 Task: In the  document conversion Apply all border to the tabe with  'with box; Style line and width 1/4 pt 'Select Header and apply  'Italics' Select the text and align it to the  Center
Action: Mouse moved to (138, 155)
Screenshot: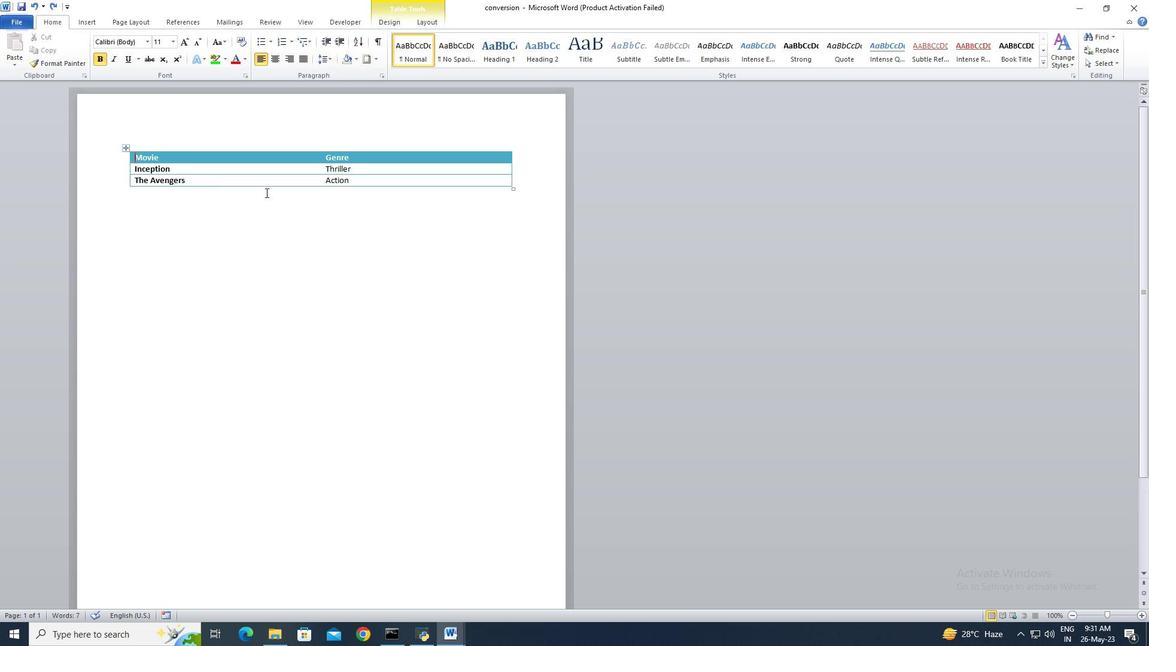 
Action: Mouse pressed left at (138, 155)
Screenshot: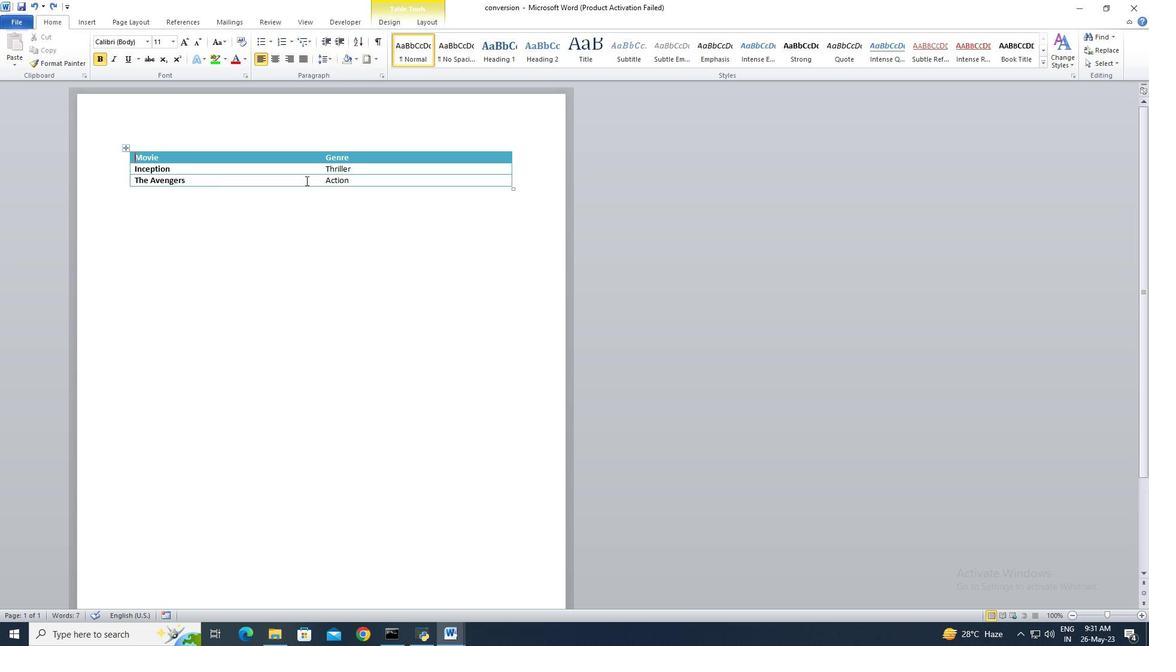 
Action: Mouse moved to (182, 149)
Screenshot: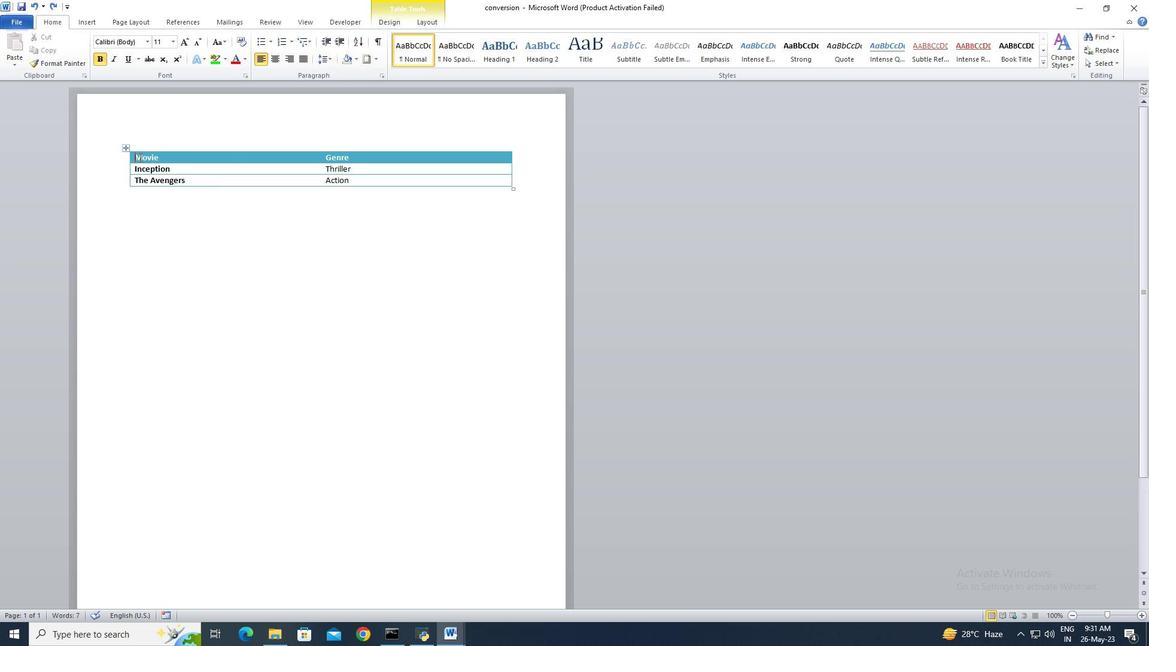 
Action: Key pressed ctrl+A
Screenshot: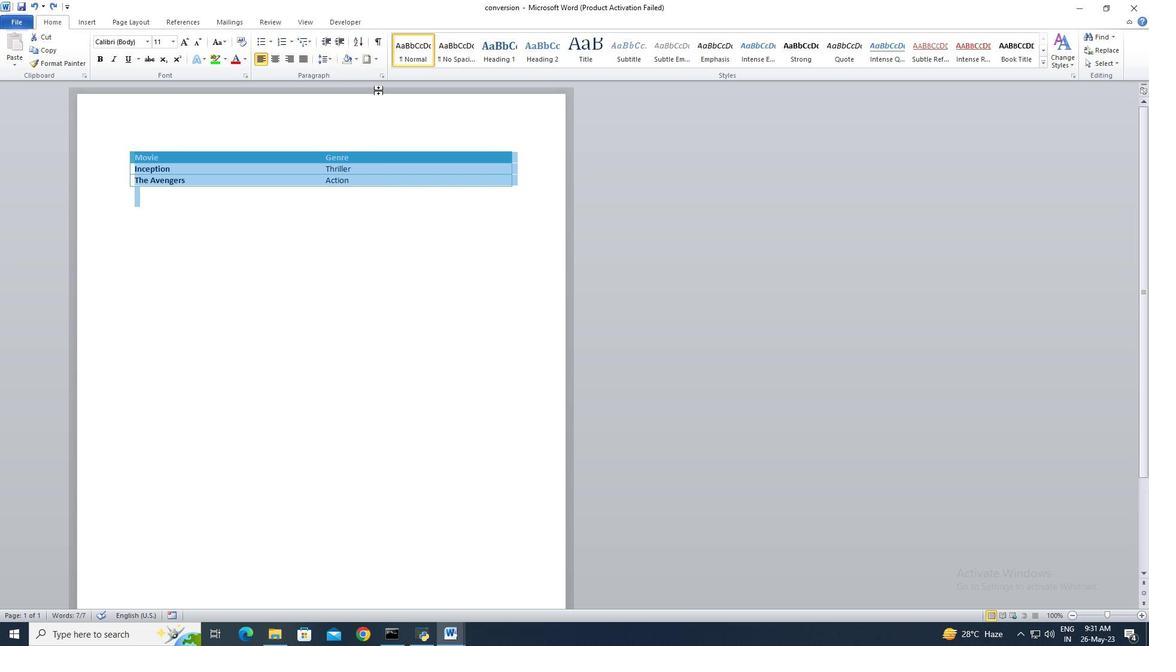 
Action: Mouse moved to (375, 62)
Screenshot: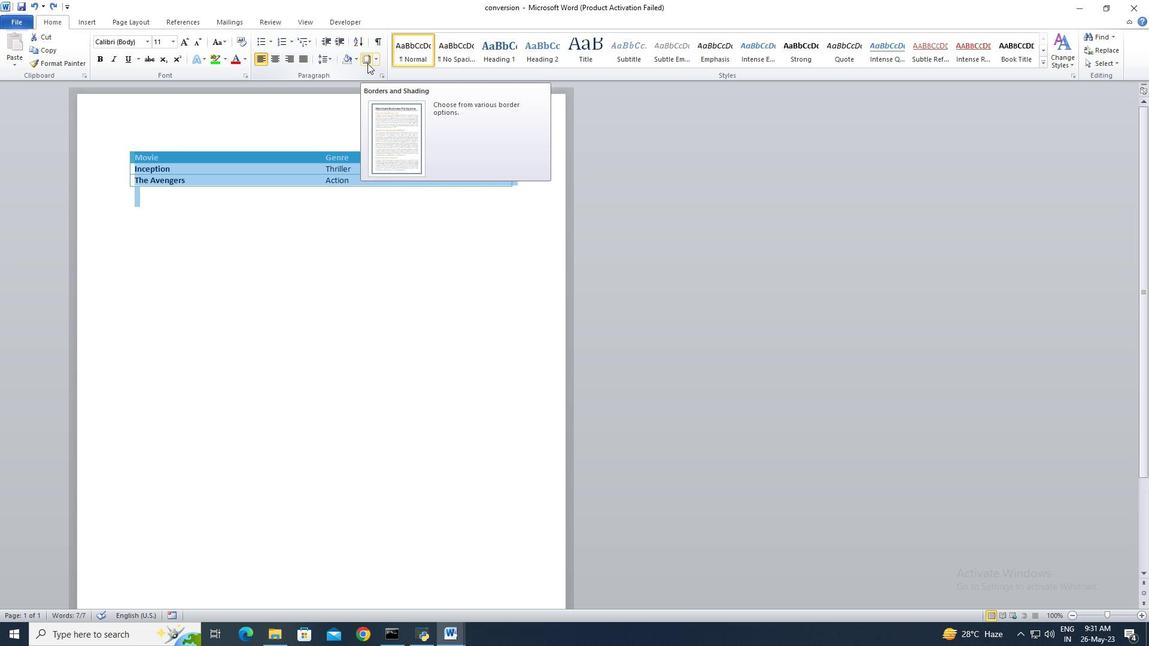
Action: Mouse pressed left at (375, 62)
Screenshot: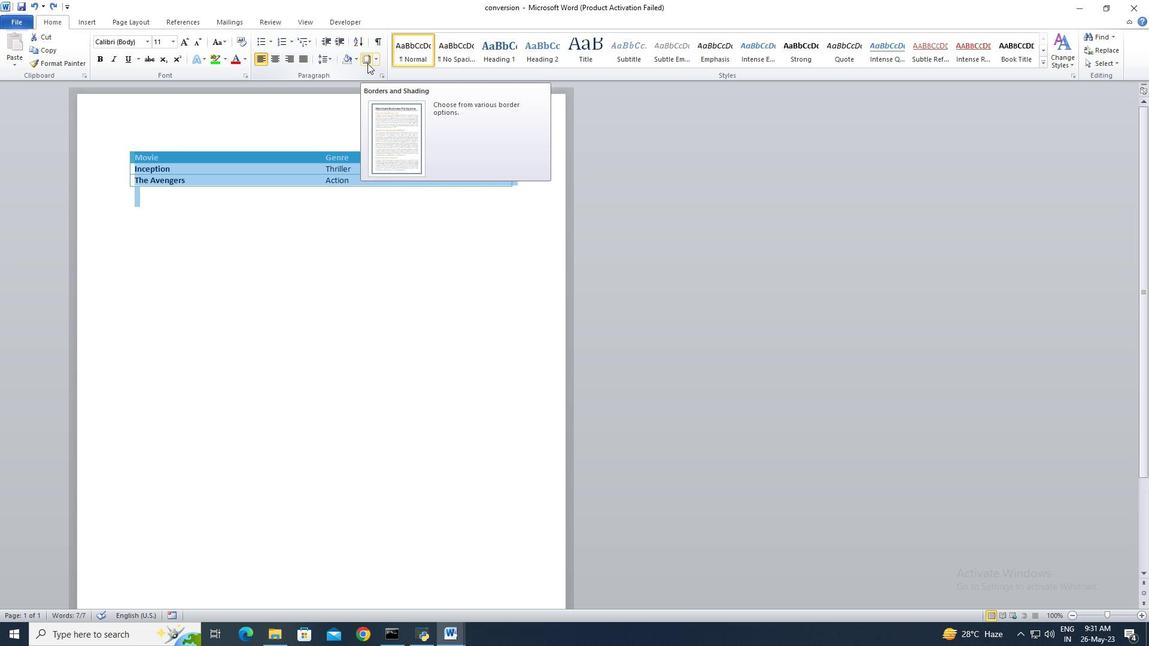 
Action: Mouse moved to (379, 147)
Screenshot: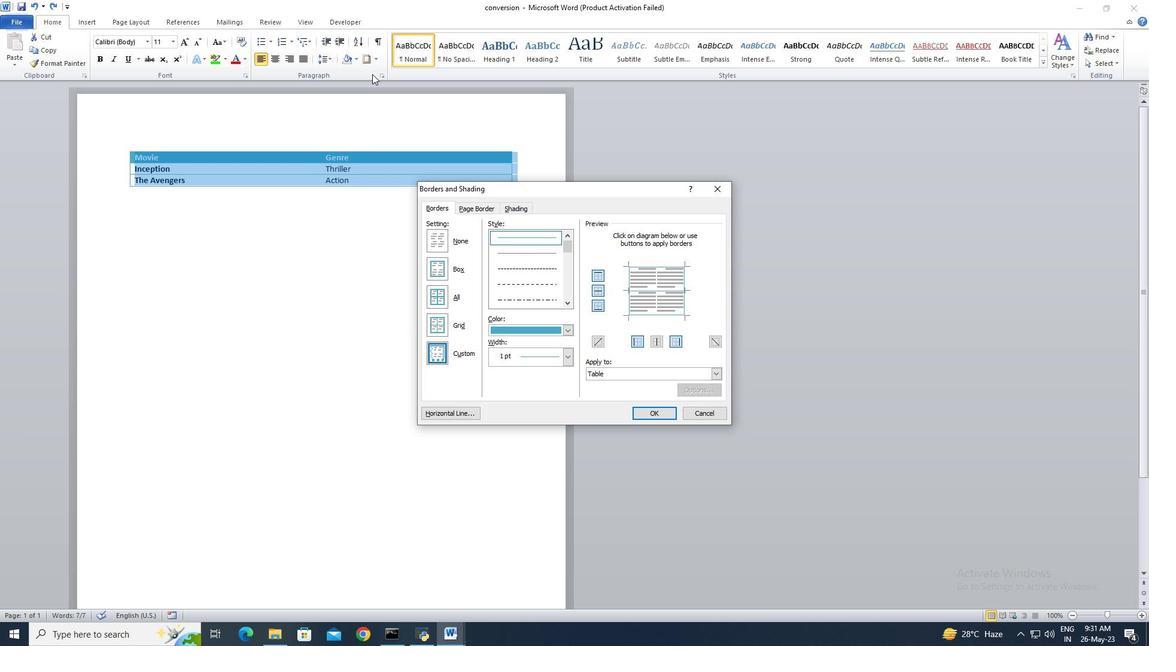 
Action: Mouse pressed left at (379, 147)
Screenshot: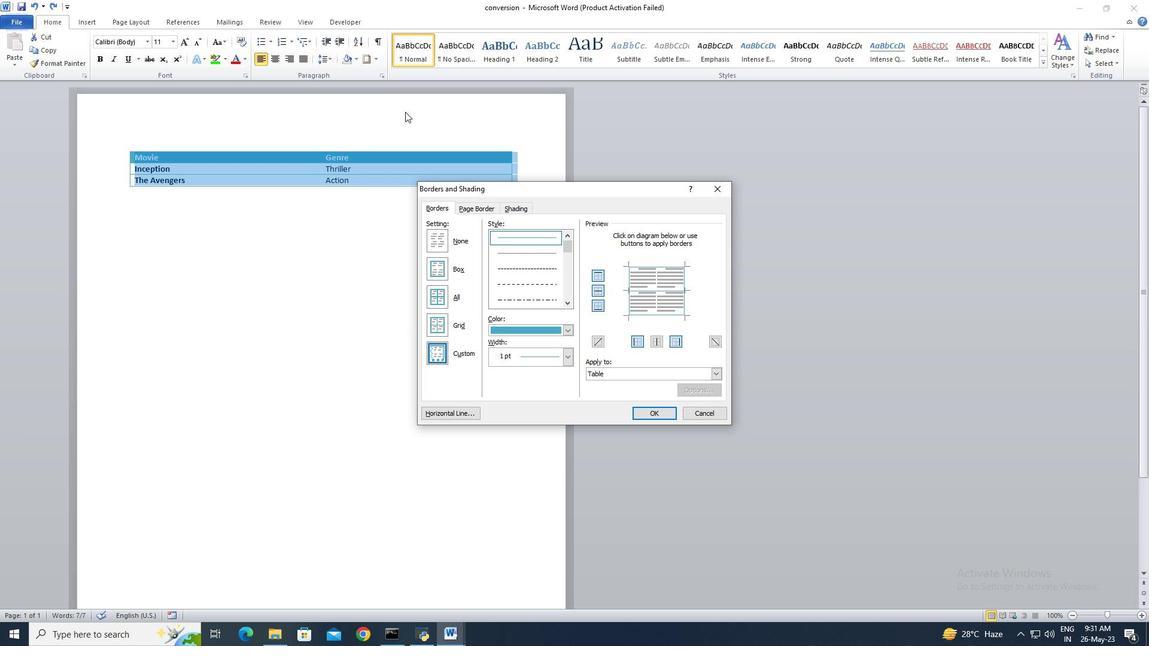 
Action: Mouse moved to (376, 63)
Screenshot: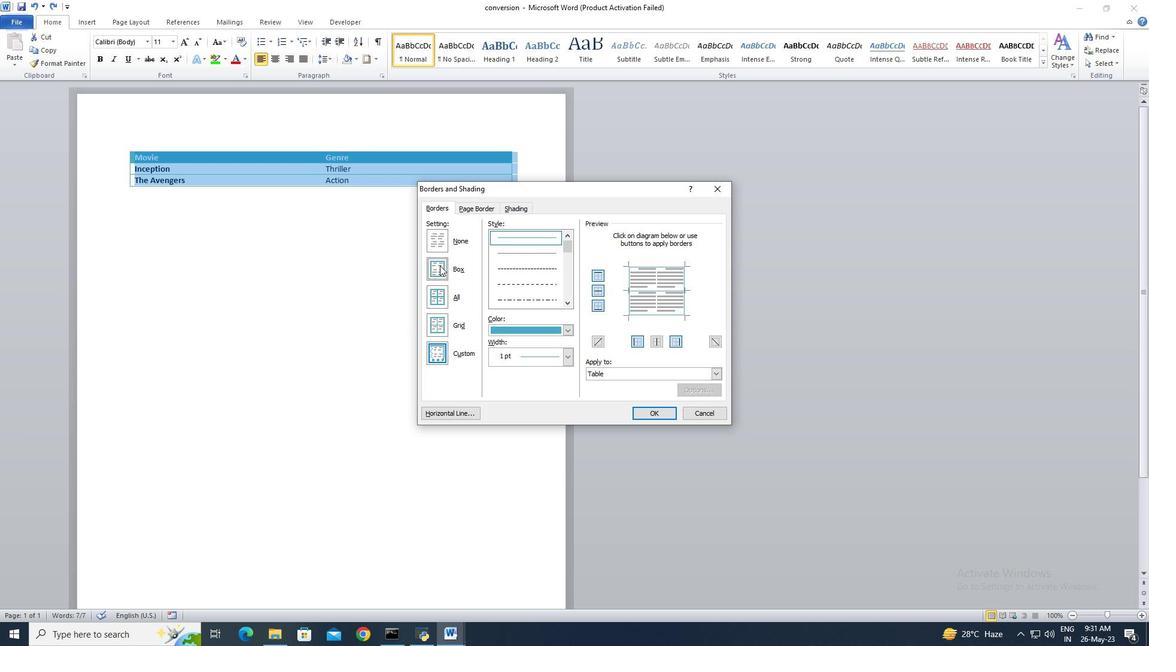 
Action: Mouse pressed left at (376, 63)
Screenshot: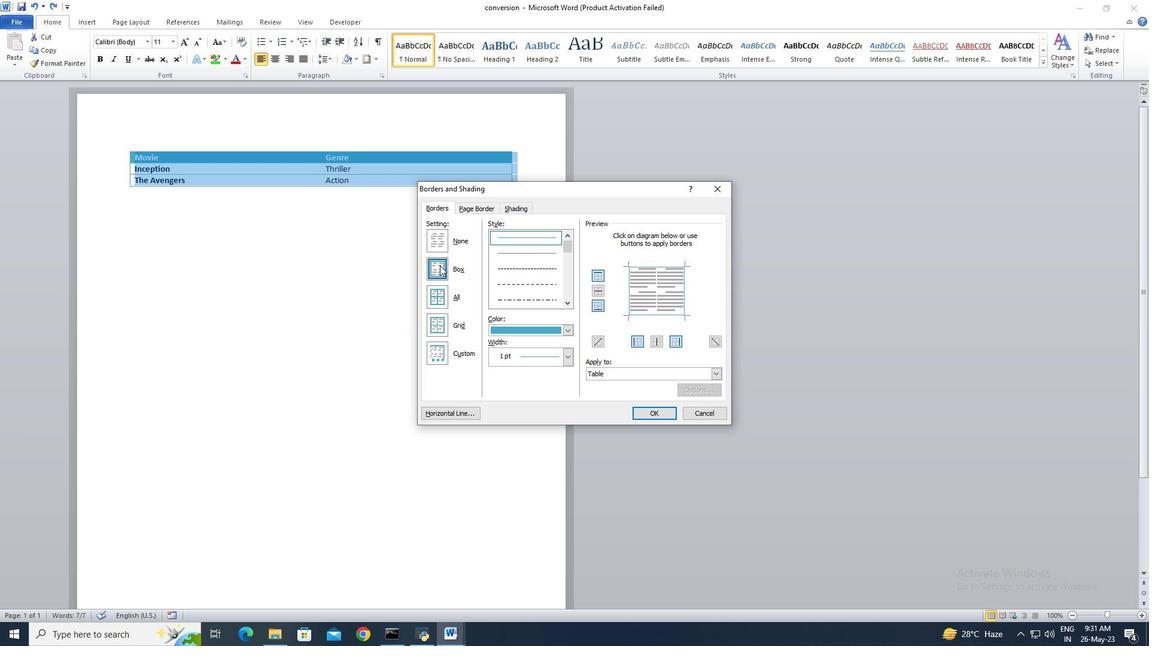
Action: Mouse moved to (386, 279)
Screenshot: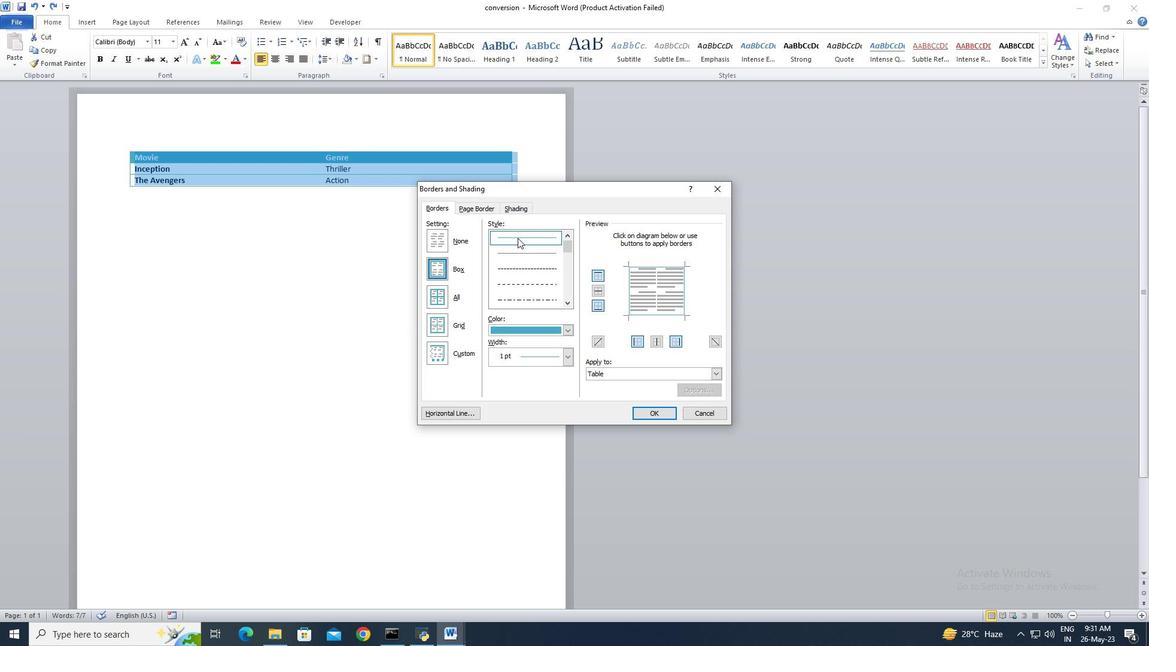 
Action: Mouse pressed left at (386, 279)
Screenshot: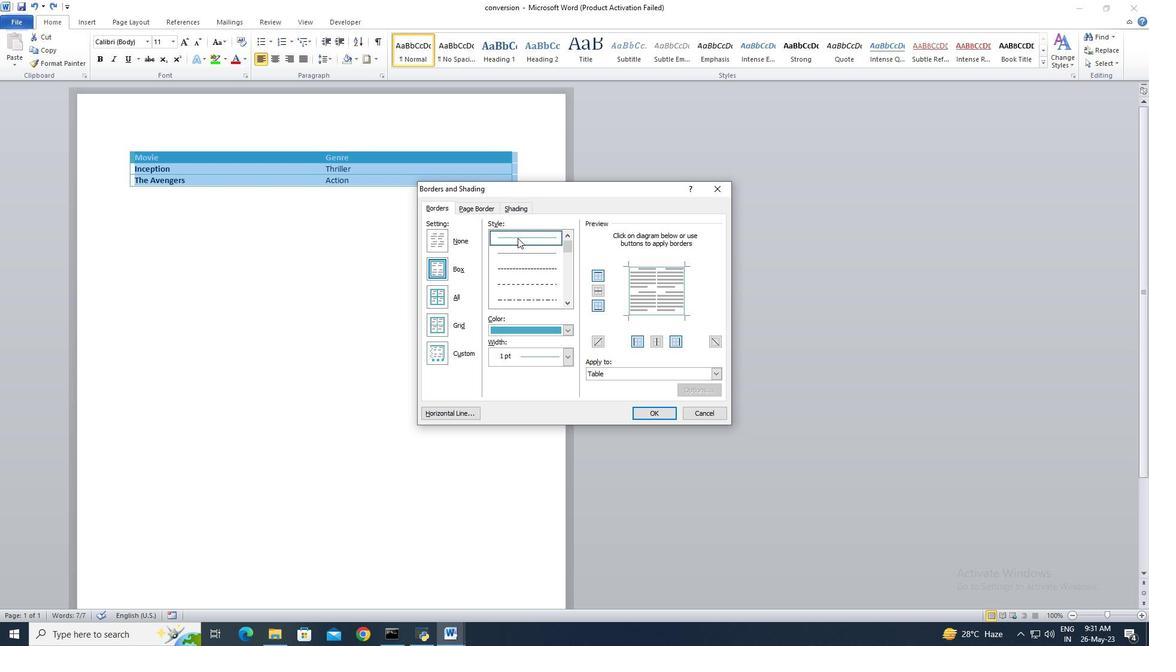 
Action: Mouse moved to (718, 189)
Screenshot: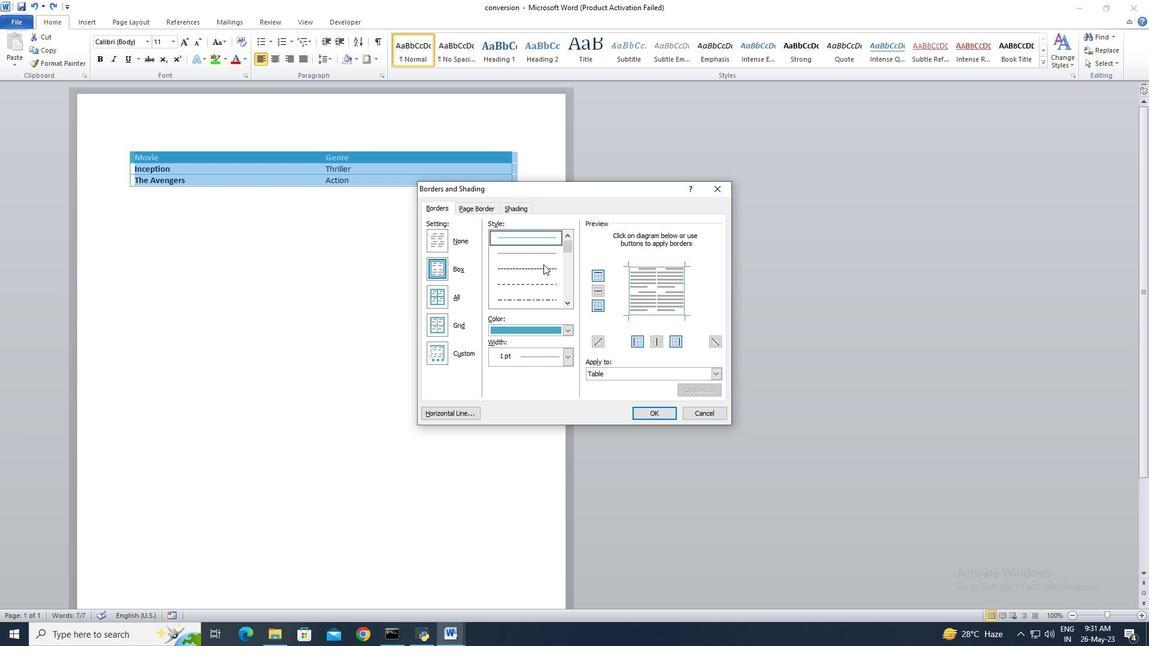 
Action: Mouse pressed left at (718, 189)
Screenshot: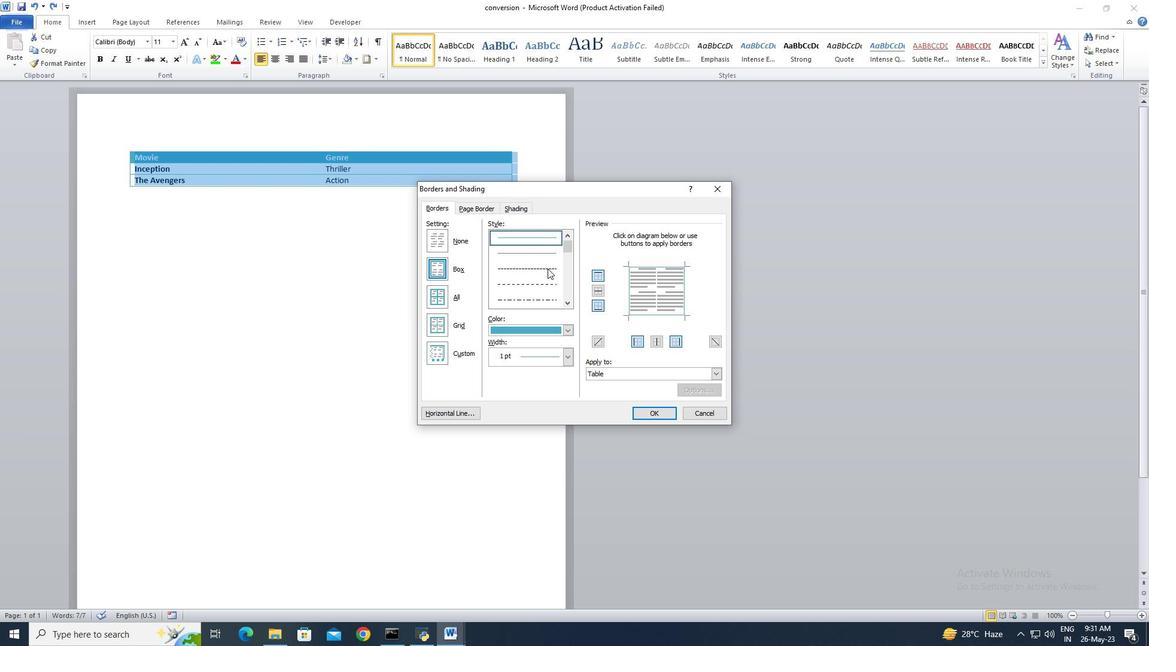 
Action: Mouse moved to (395, 194)
Screenshot: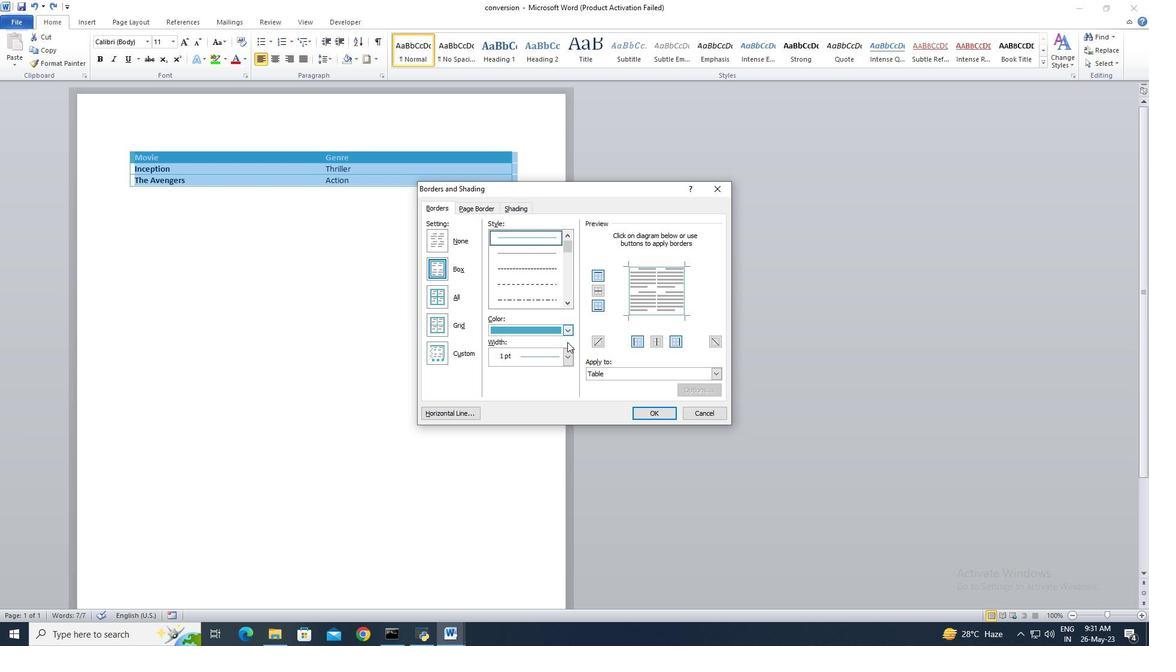 
Action: Key pressed ctrl+Z
Screenshot: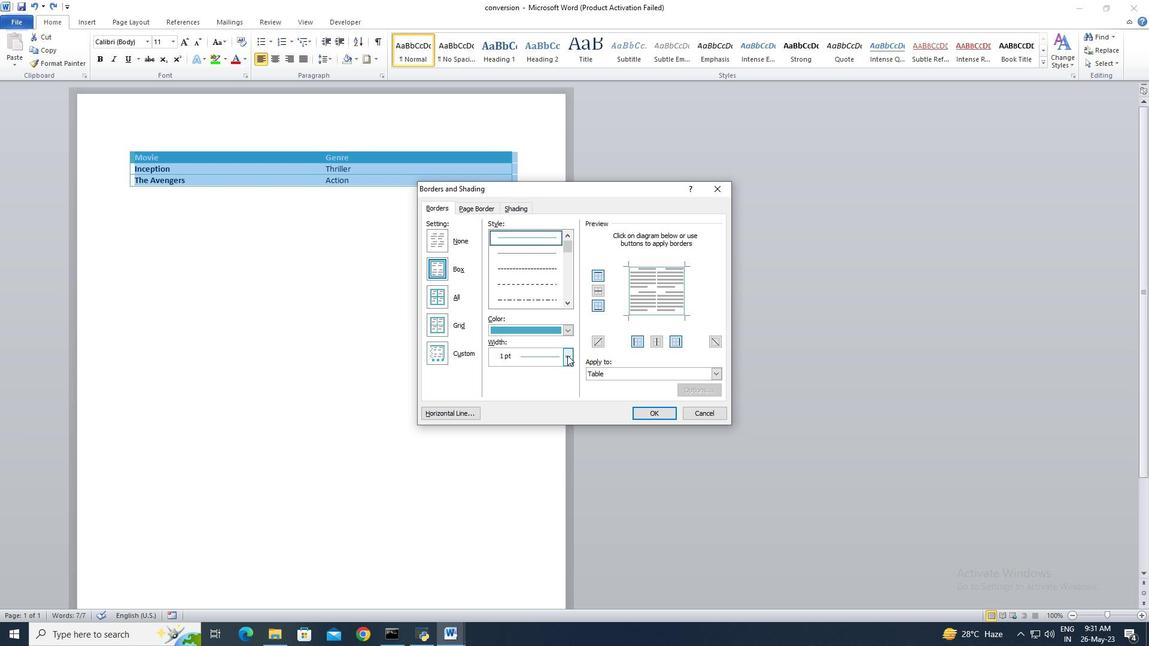 
Action: Mouse moved to (138, 156)
Screenshot: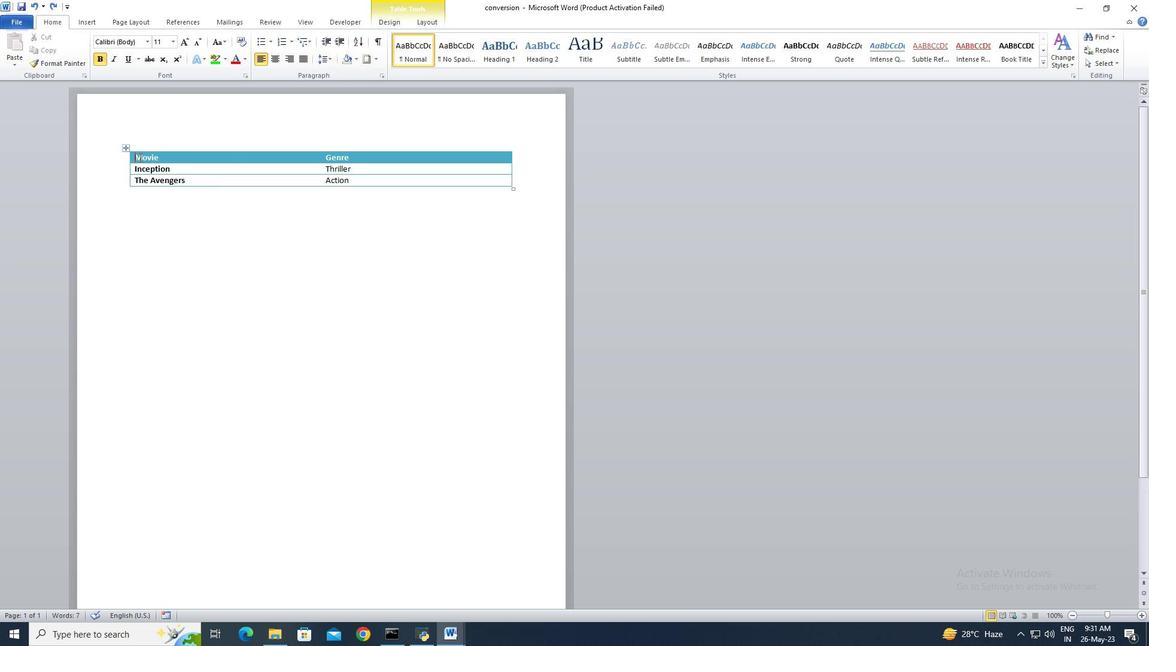 
Action: Mouse pressed left at (138, 156)
Screenshot: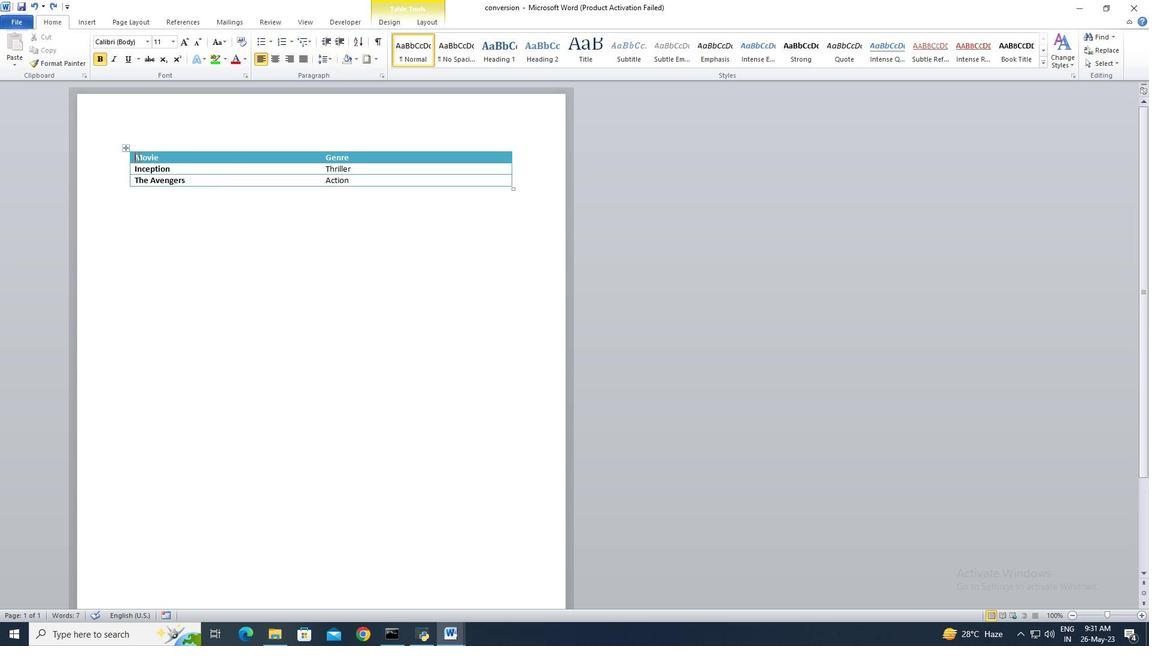 
Action: Mouse moved to (386, 188)
Screenshot: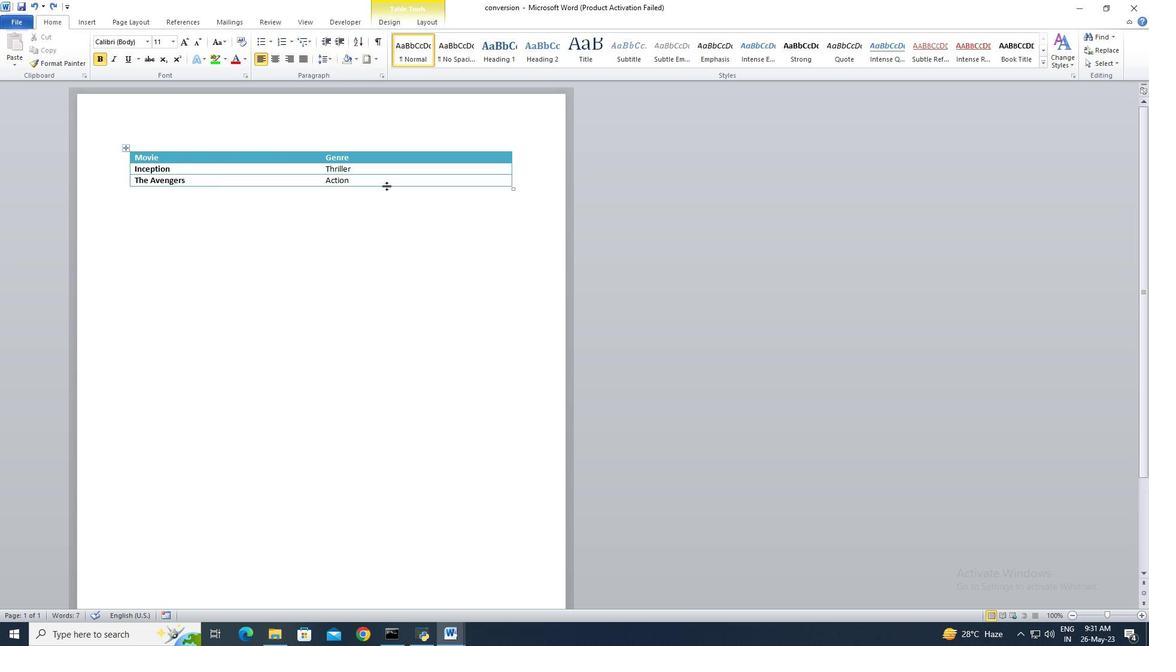 
Action: Key pressed ctrl+A
Screenshot: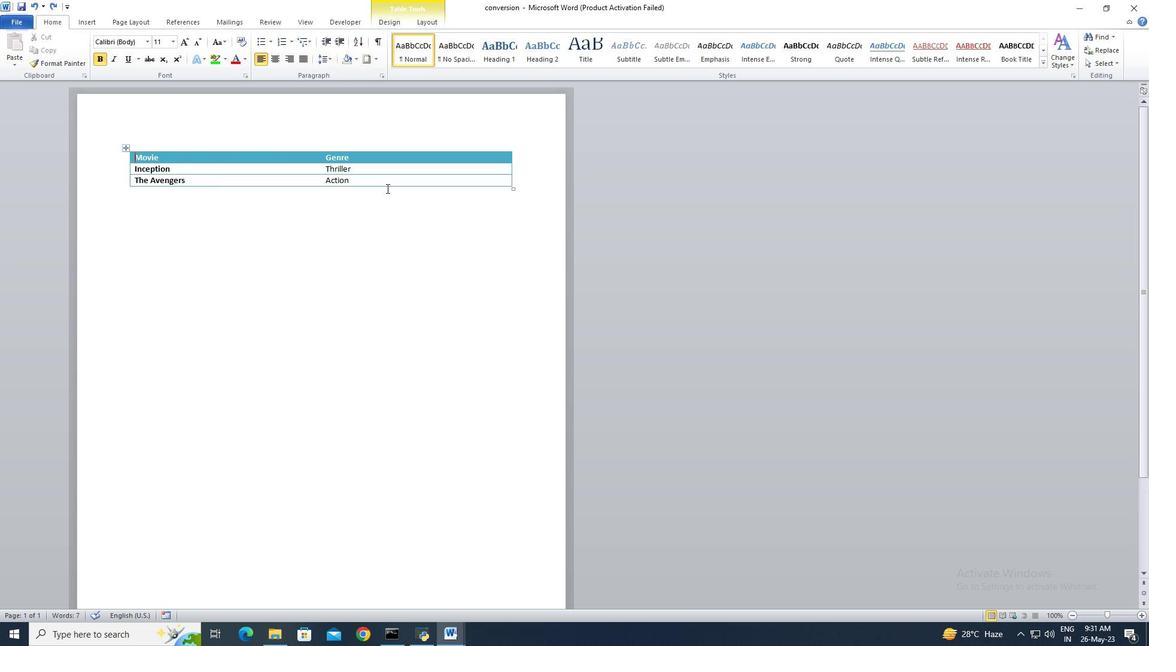 
Action: Mouse moved to (367, 63)
Screenshot: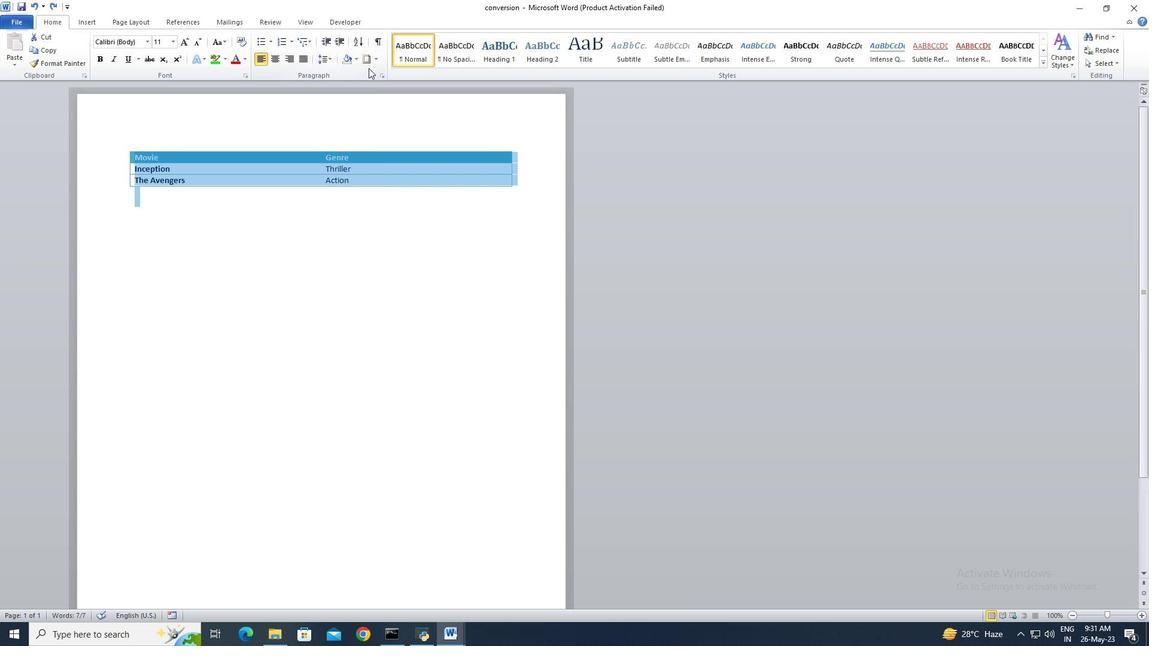 
Action: Mouse pressed left at (367, 63)
Screenshot: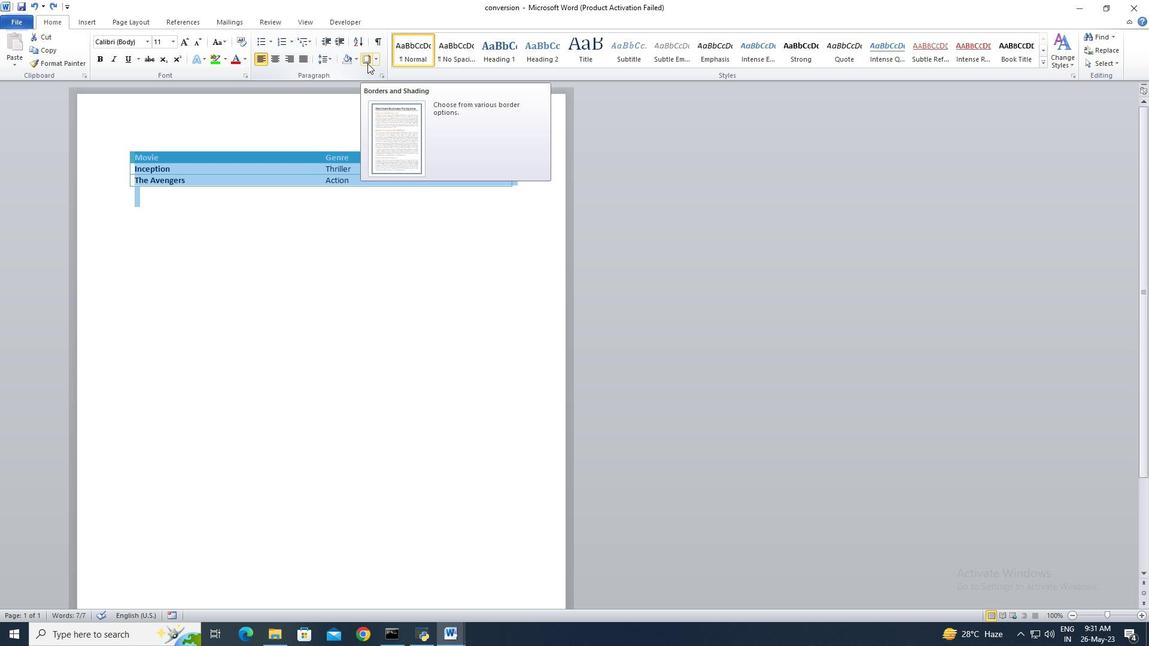 
Action: Mouse moved to (439, 265)
Screenshot: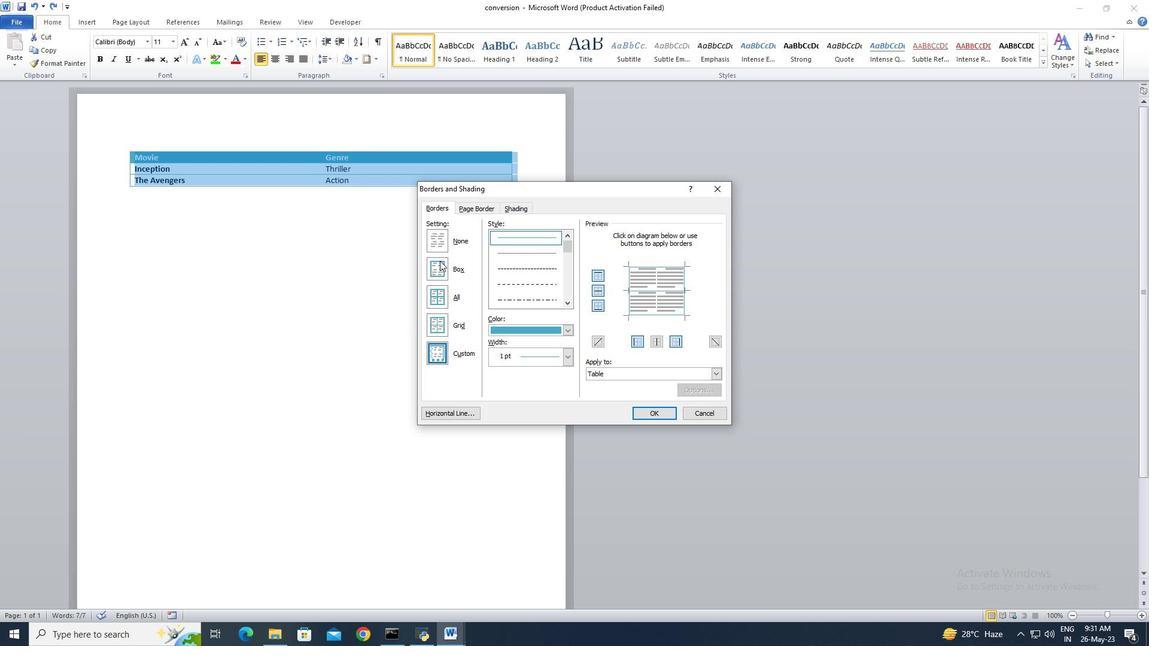 
Action: Mouse pressed left at (439, 265)
Screenshot: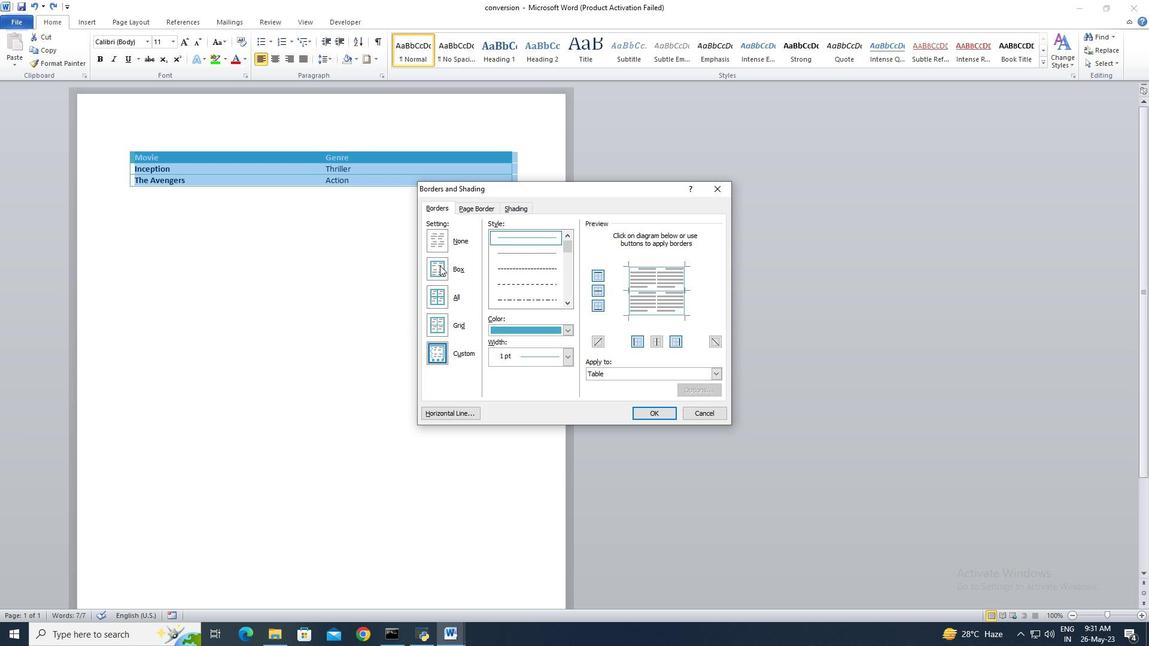
Action: Mouse moved to (517, 238)
Screenshot: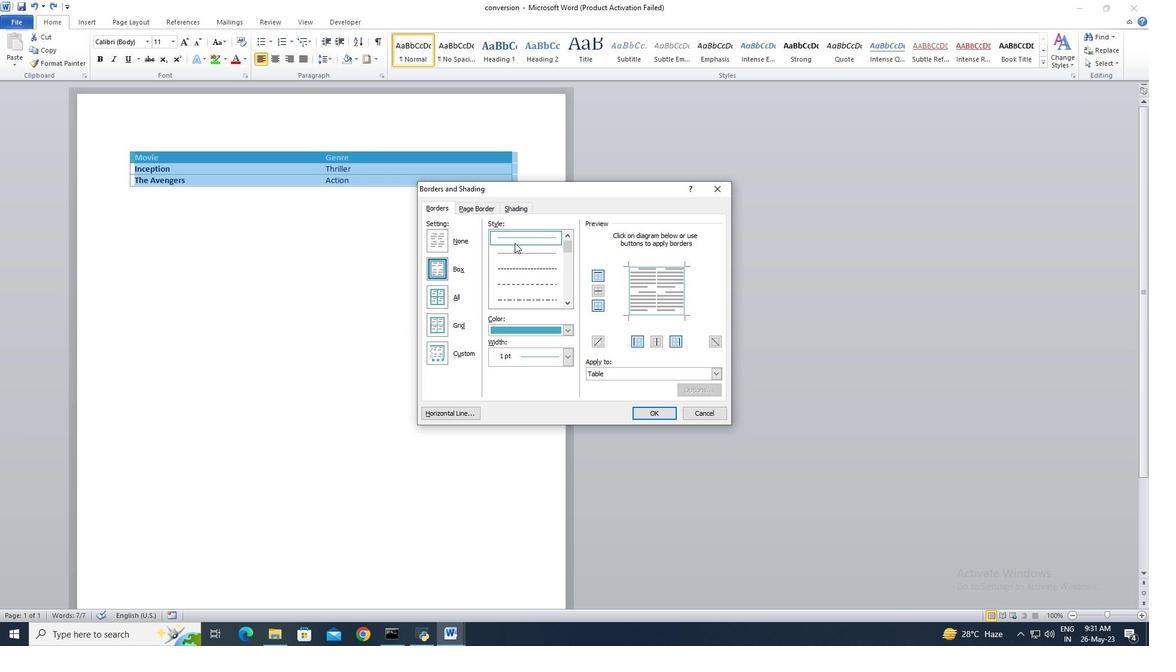 
Action: Mouse pressed left at (517, 238)
Screenshot: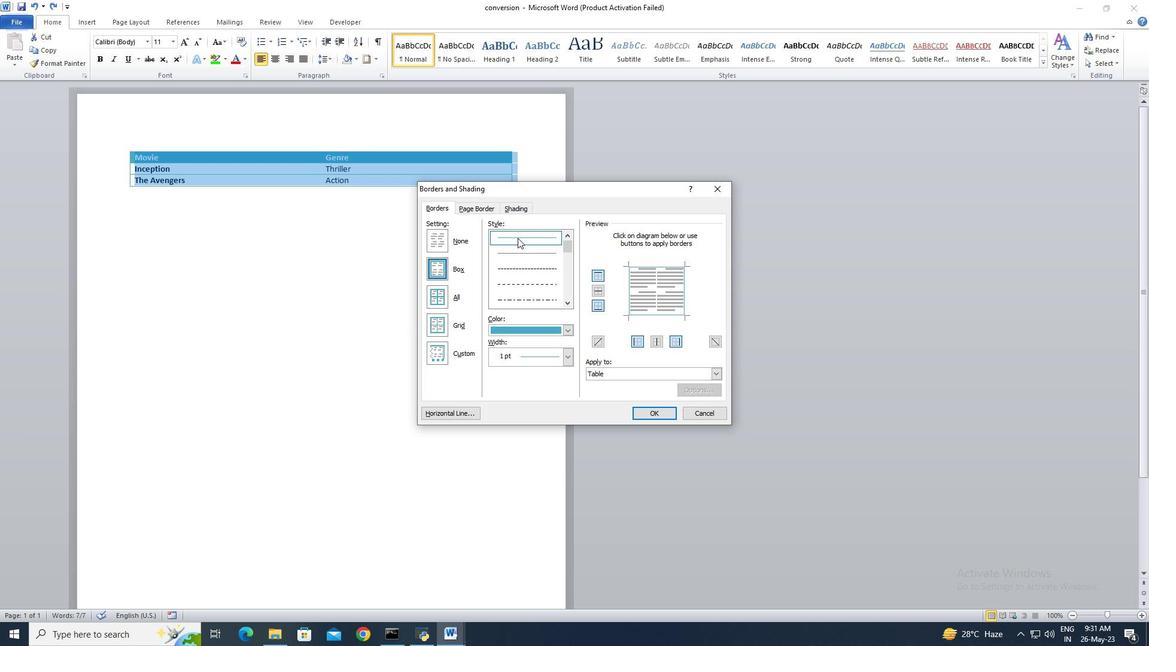 
Action: Mouse moved to (568, 356)
Screenshot: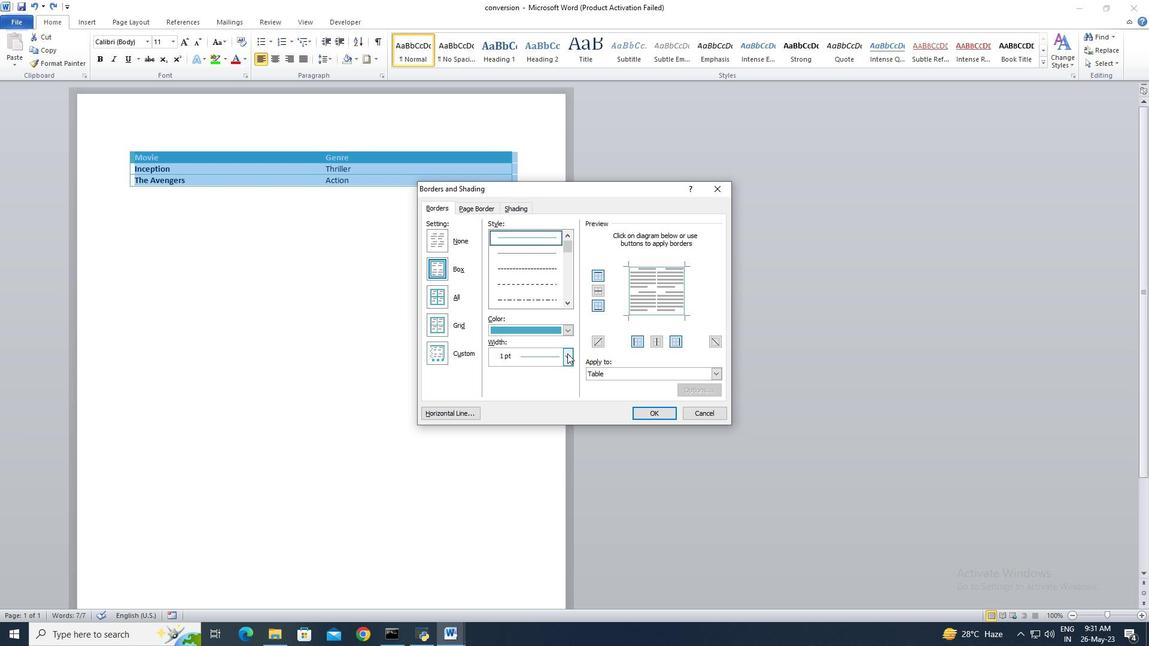 
Action: Mouse pressed left at (568, 356)
Screenshot: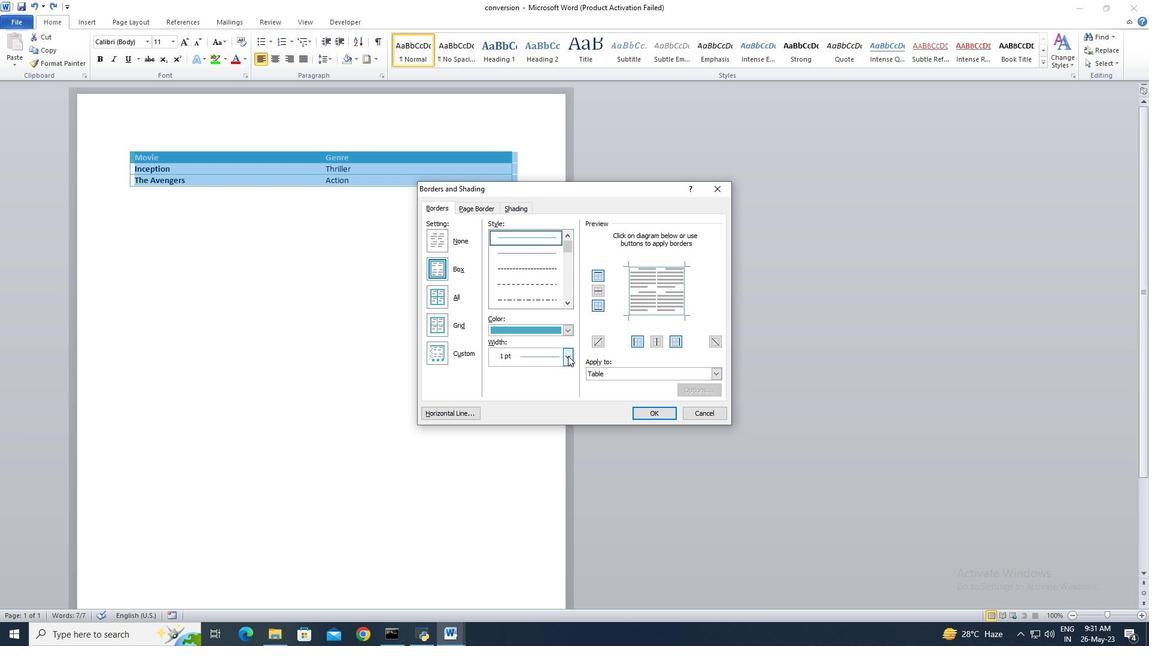 
Action: Mouse moved to (547, 374)
Screenshot: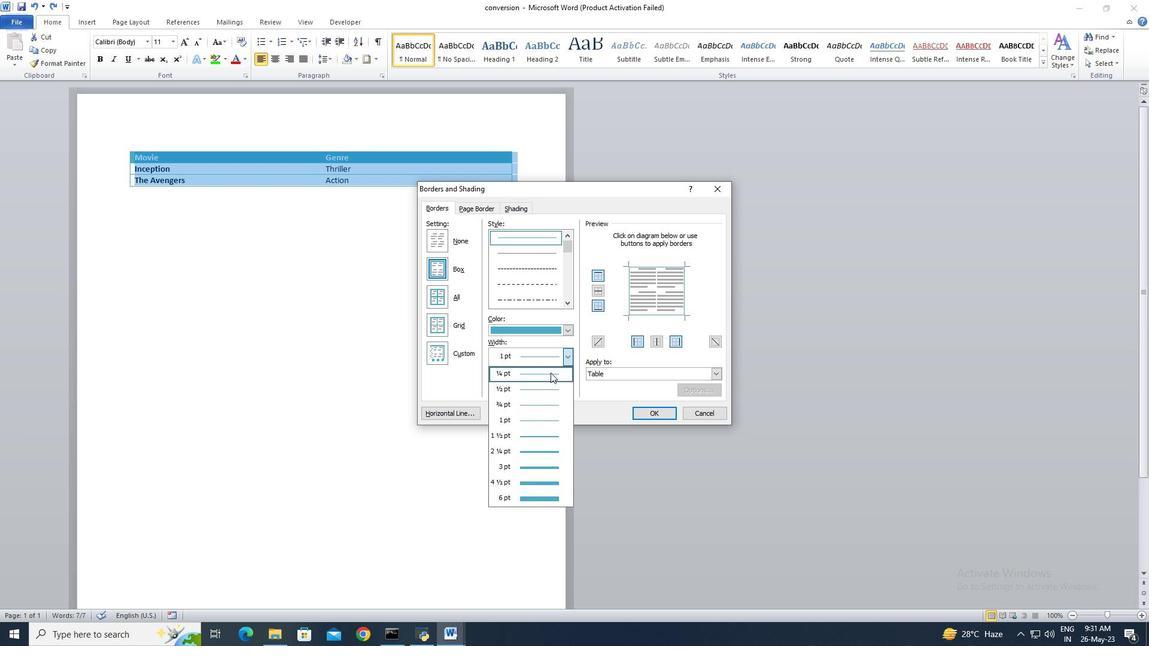 
Action: Mouse pressed left at (547, 374)
Screenshot: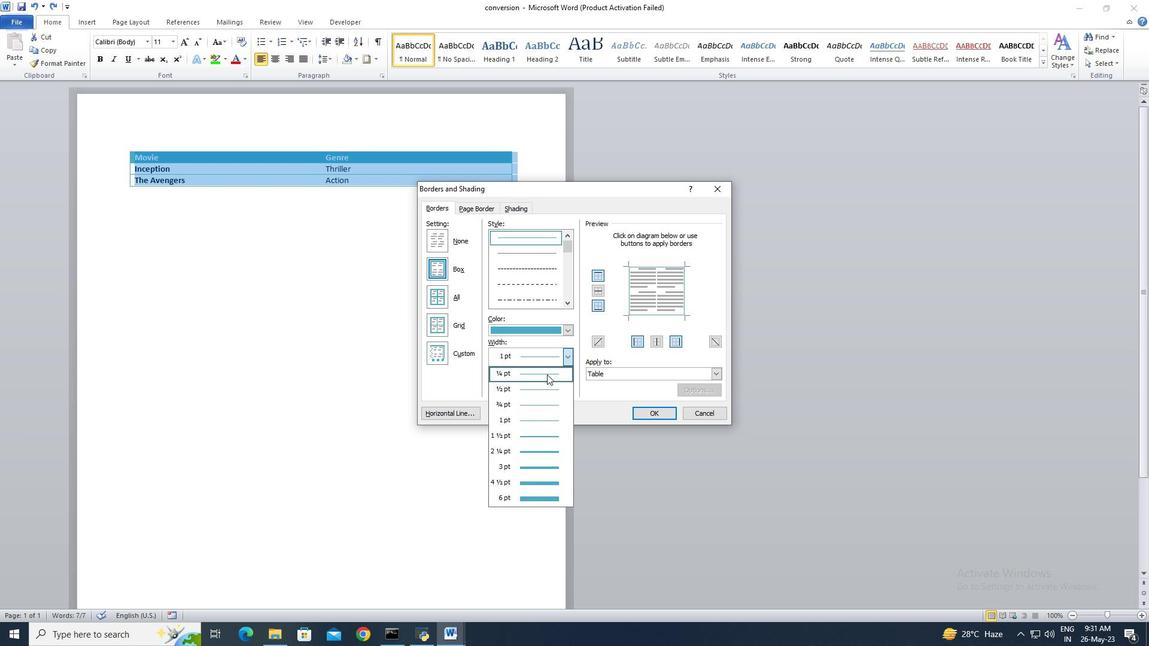 
Action: Mouse moved to (648, 413)
Screenshot: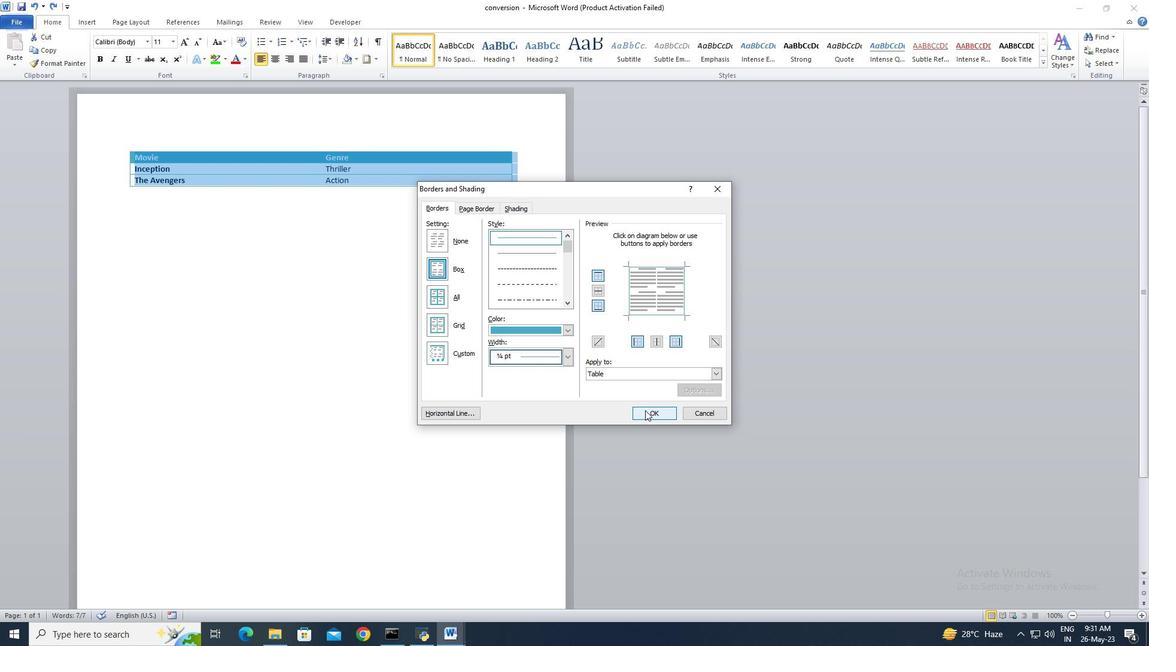 
Action: Mouse pressed left at (648, 413)
Screenshot: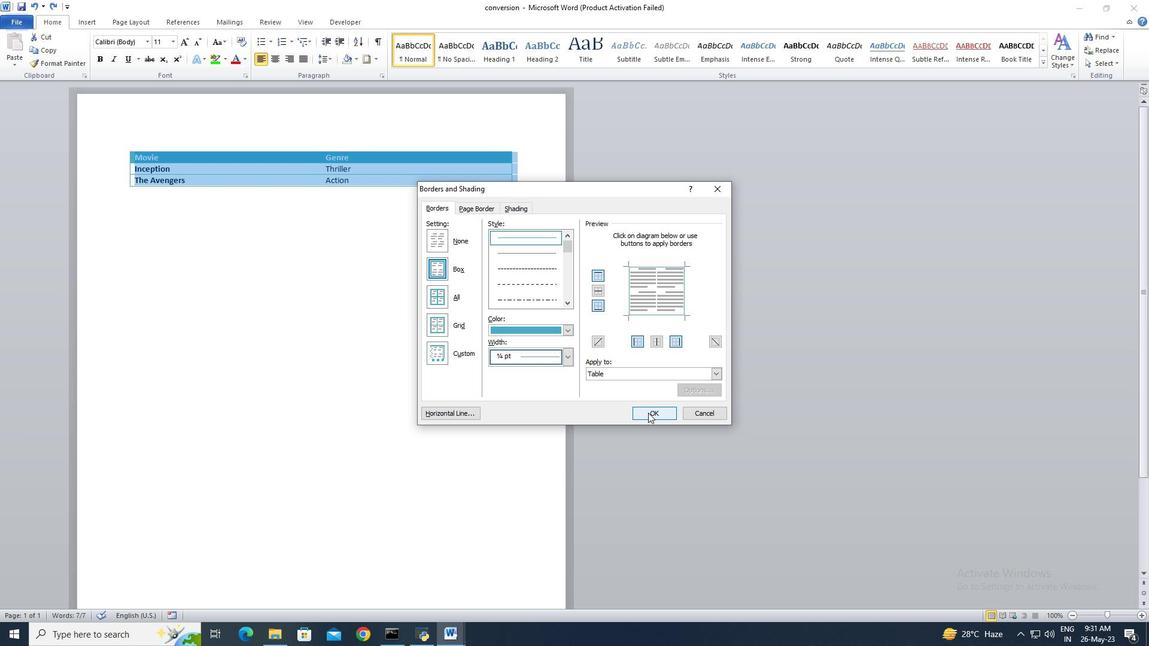 
Action: Mouse moved to (135, 155)
Screenshot: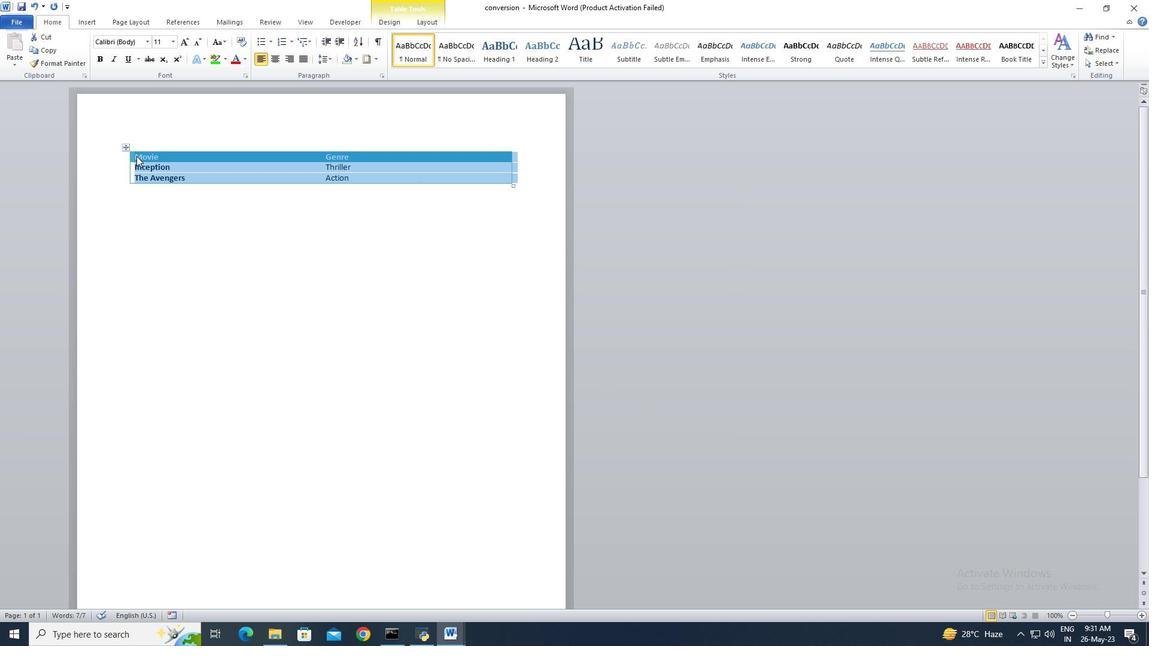
Action: Mouse pressed left at (135, 155)
Screenshot: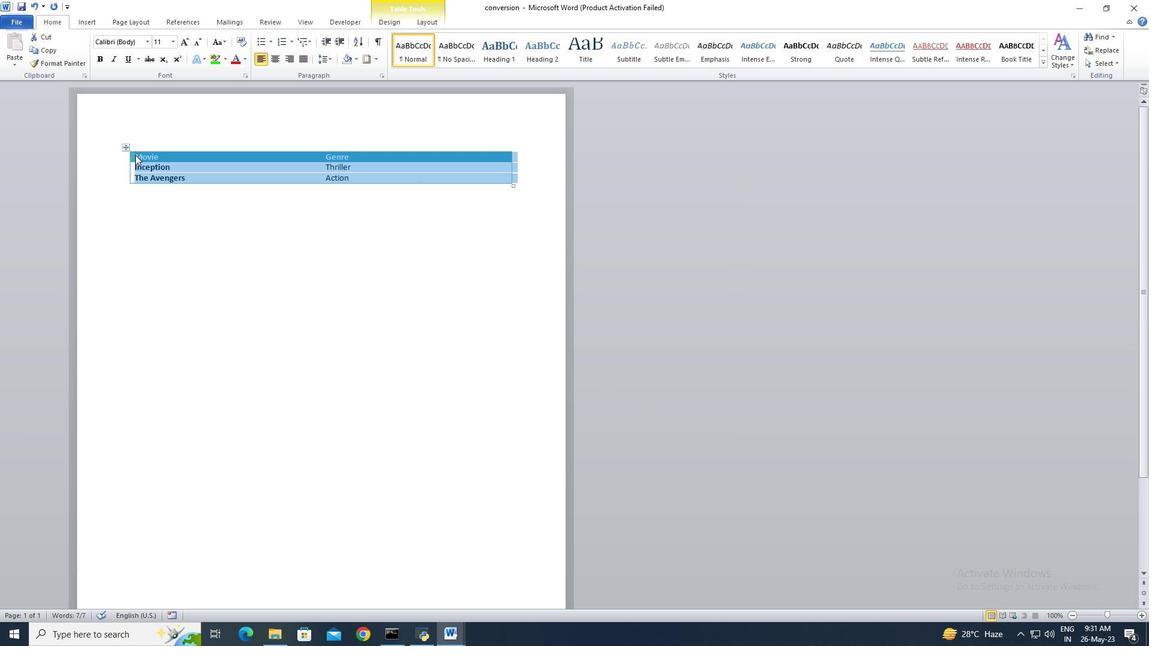 
Action: Mouse moved to (375, 159)
Screenshot: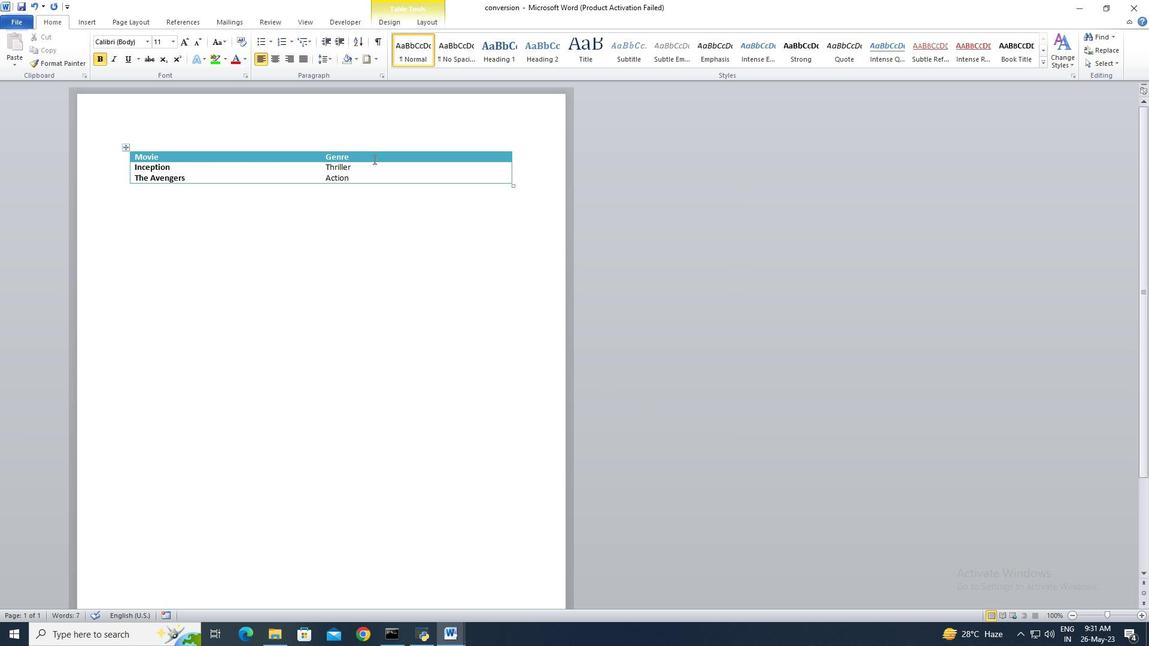 
Action: Key pressed <Key.shift>
Screenshot: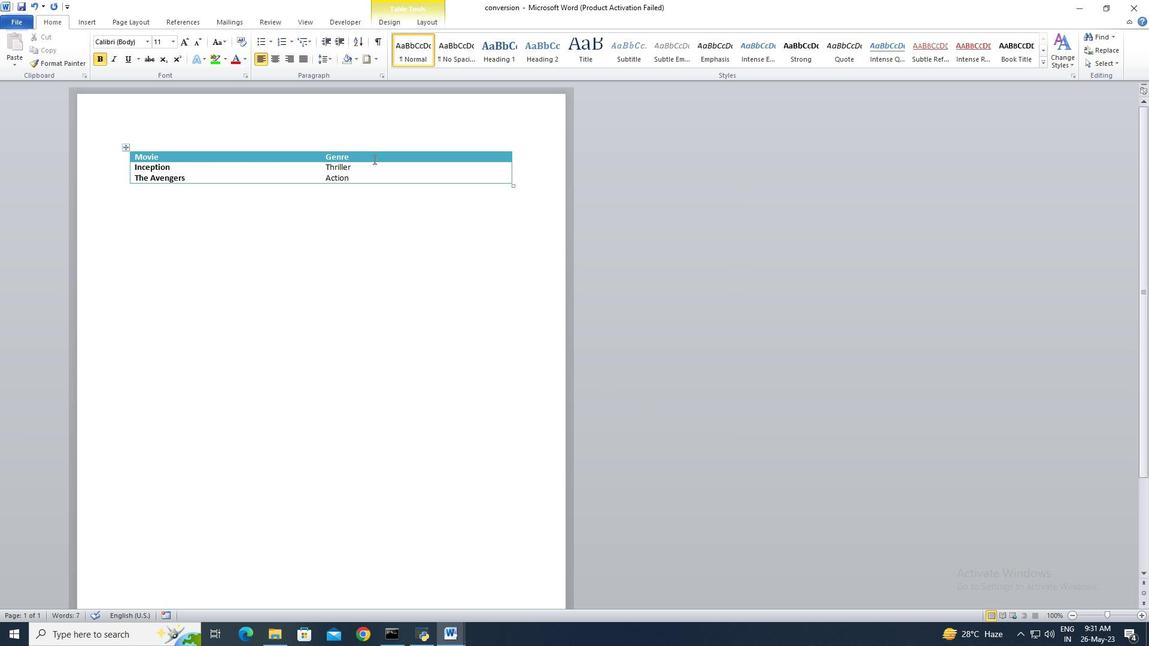 
Action: Mouse moved to (375, 159)
Screenshot: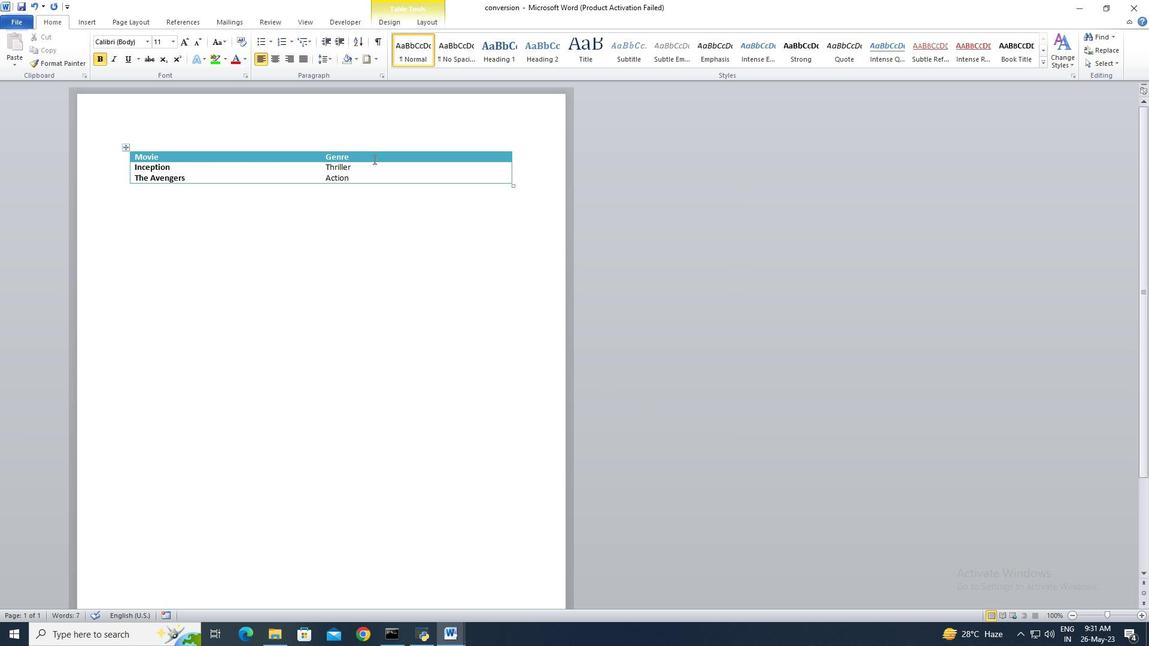 
Action: Mouse pressed left at (375, 159)
Screenshot: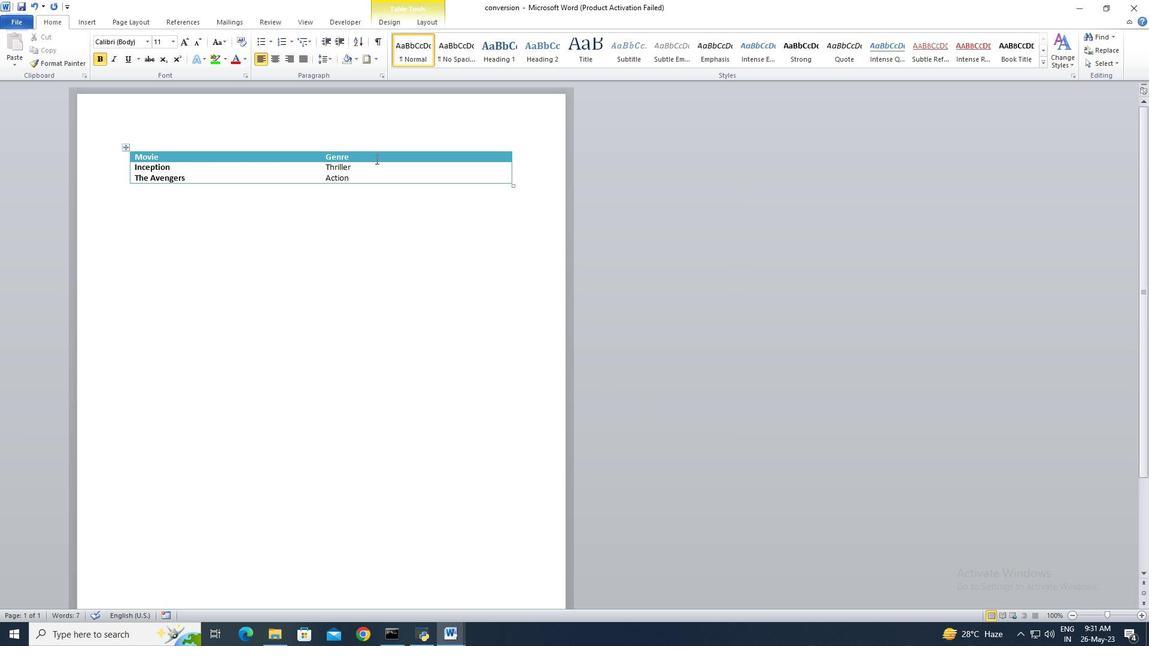 
Action: Mouse moved to (116, 59)
Screenshot: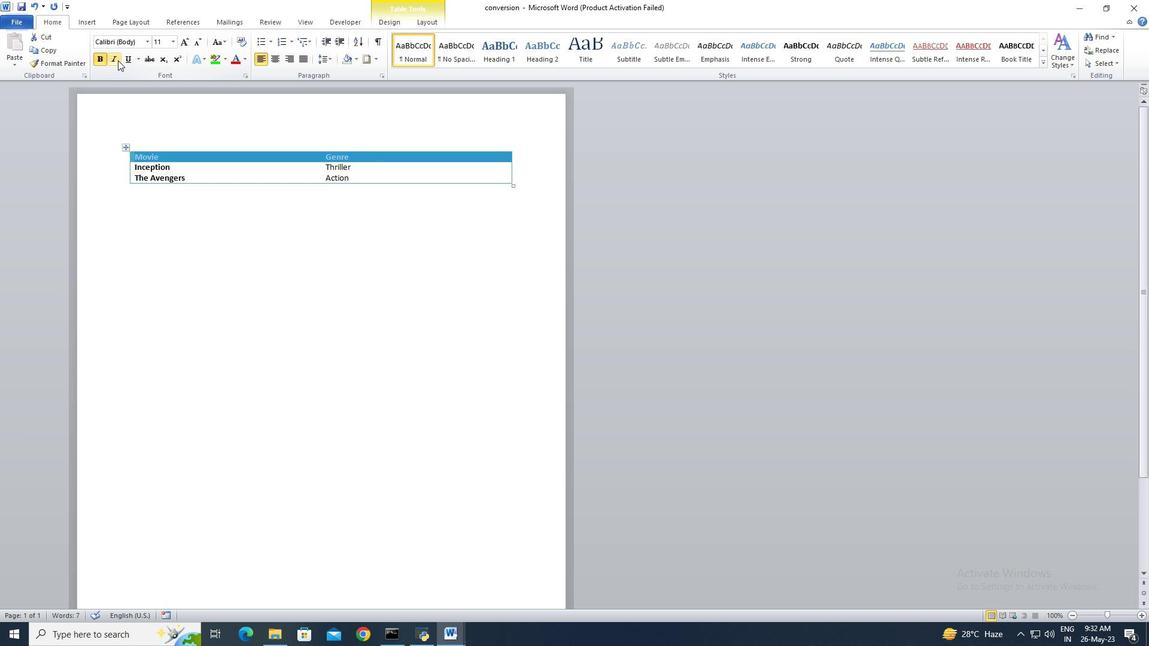 
Action: Mouse pressed left at (116, 59)
Screenshot: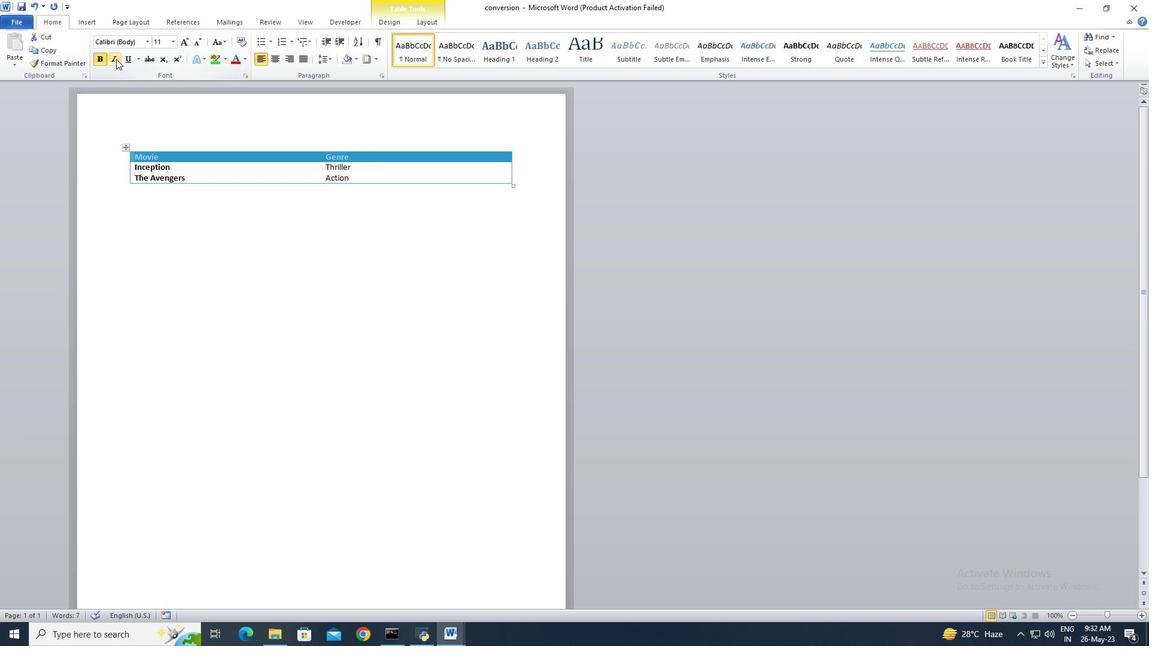
Action: Mouse moved to (362, 178)
Screenshot: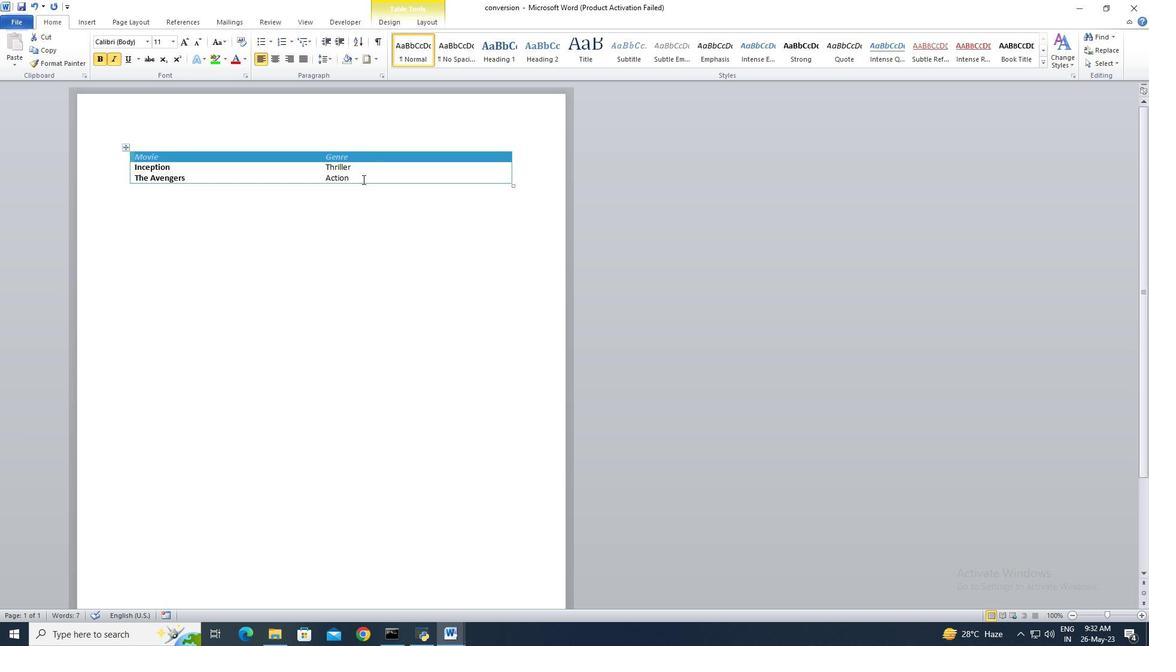 
Action: Key pressed <Key.shift>
Screenshot: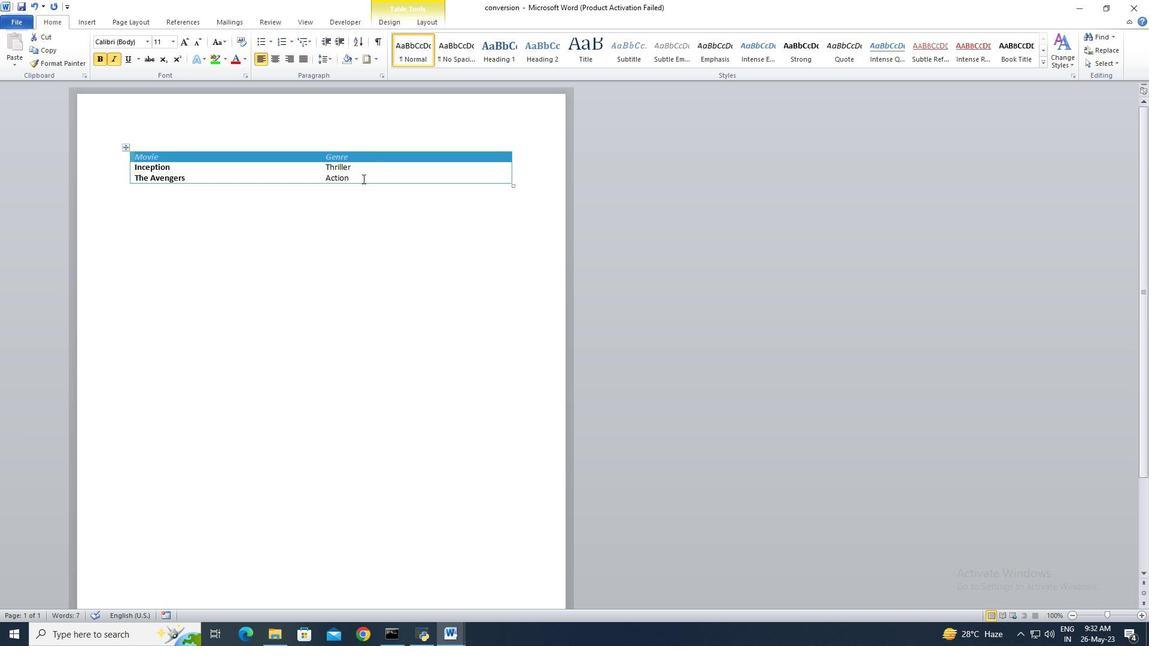 
Action: Mouse moved to (362, 178)
Screenshot: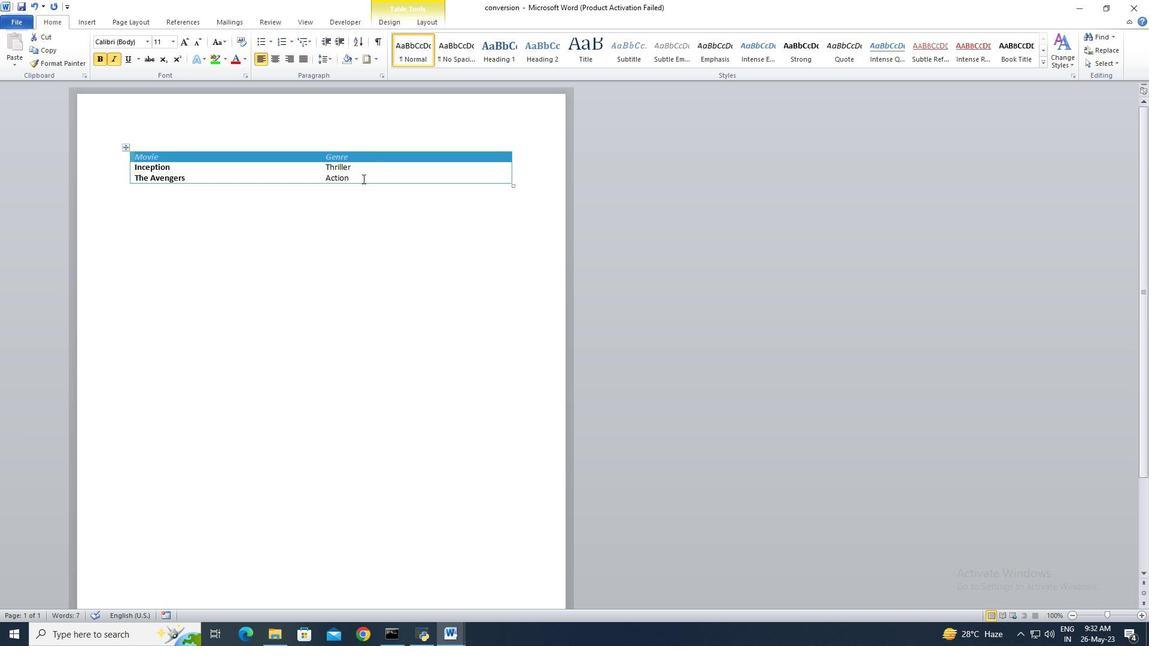 
Action: Mouse pressed left at (362, 178)
Screenshot: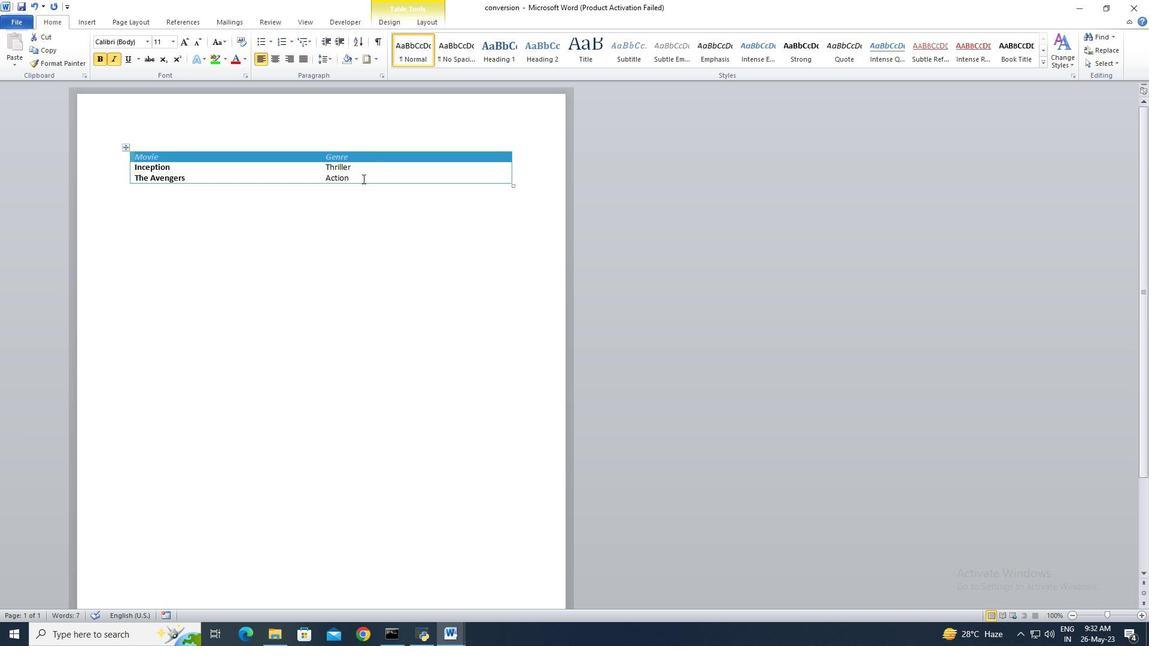 
Action: Key pressed <Key.shift><Key.shift><Key.shift>
Screenshot: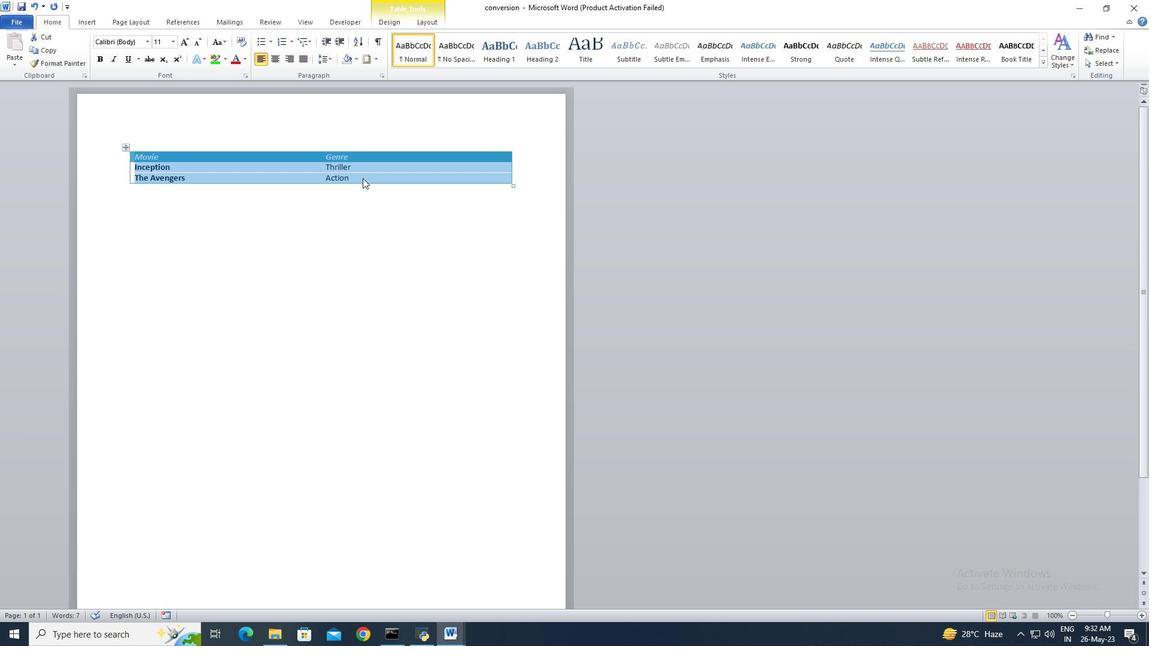 
Action: Mouse moved to (277, 58)
Screenshot: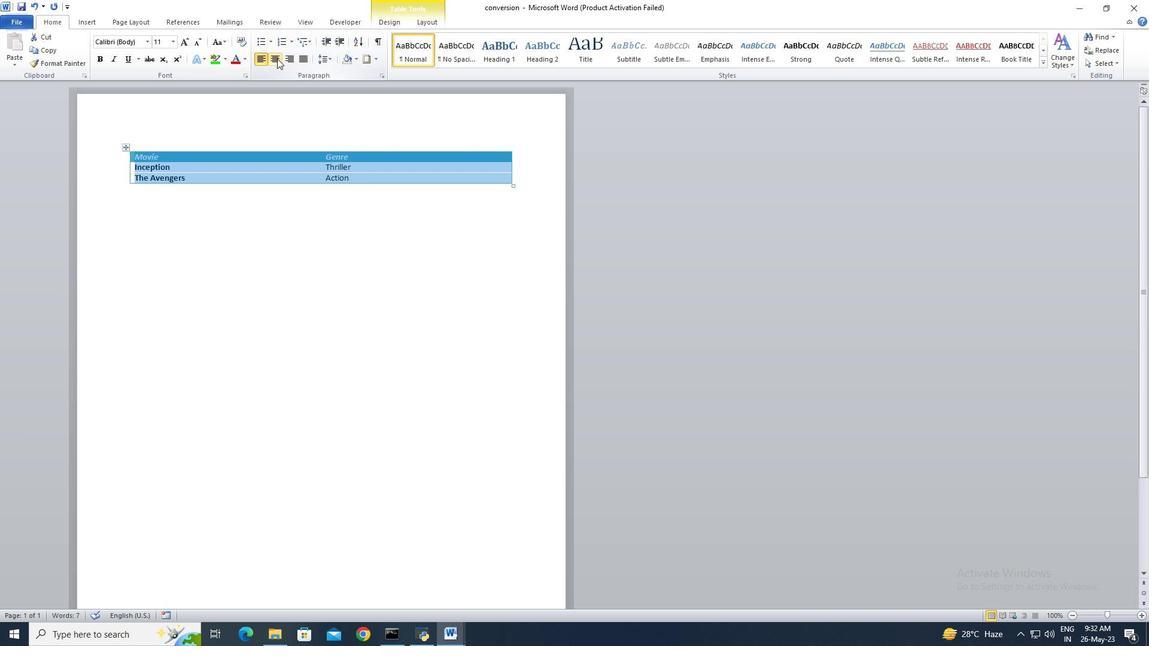 
Action: Mouse pressed left at (277, 58)
Screenshot: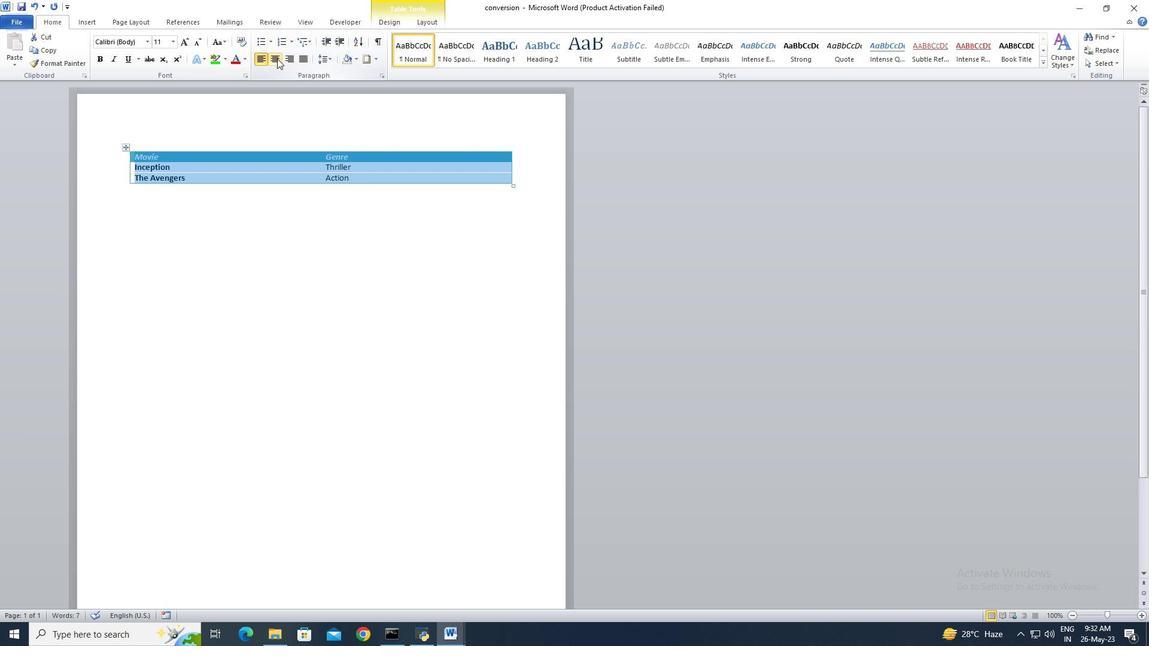
Action: Mouse moved to (307, 145)
Screenshot: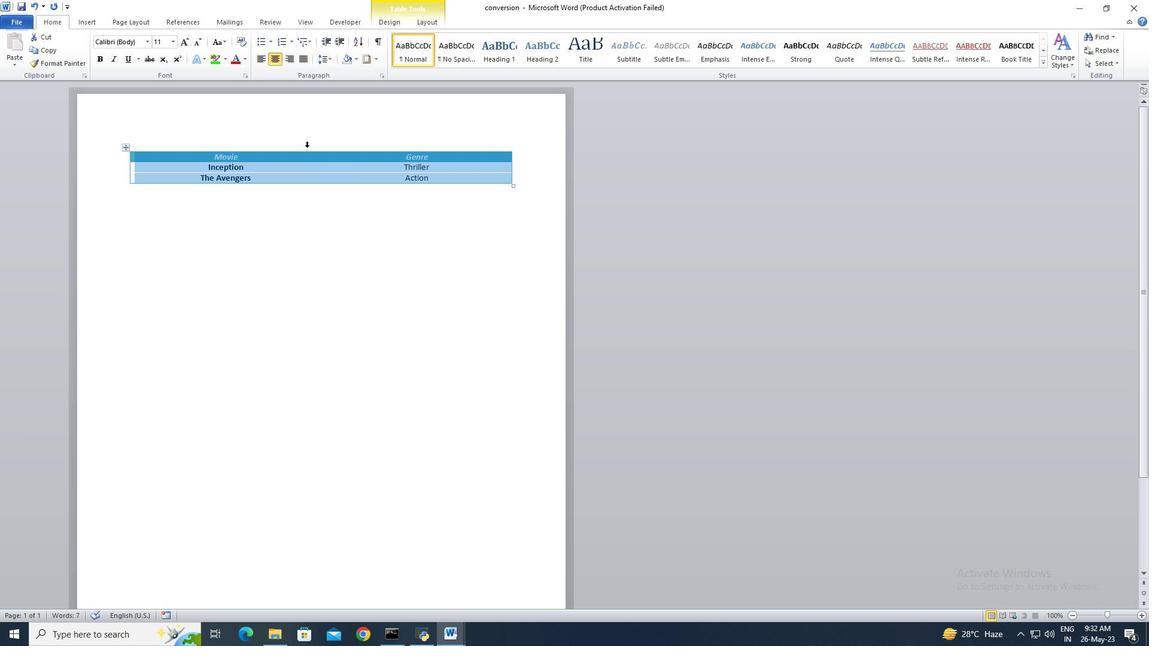 
Action: Mouse pressed left at (307, 145)
Screenshot: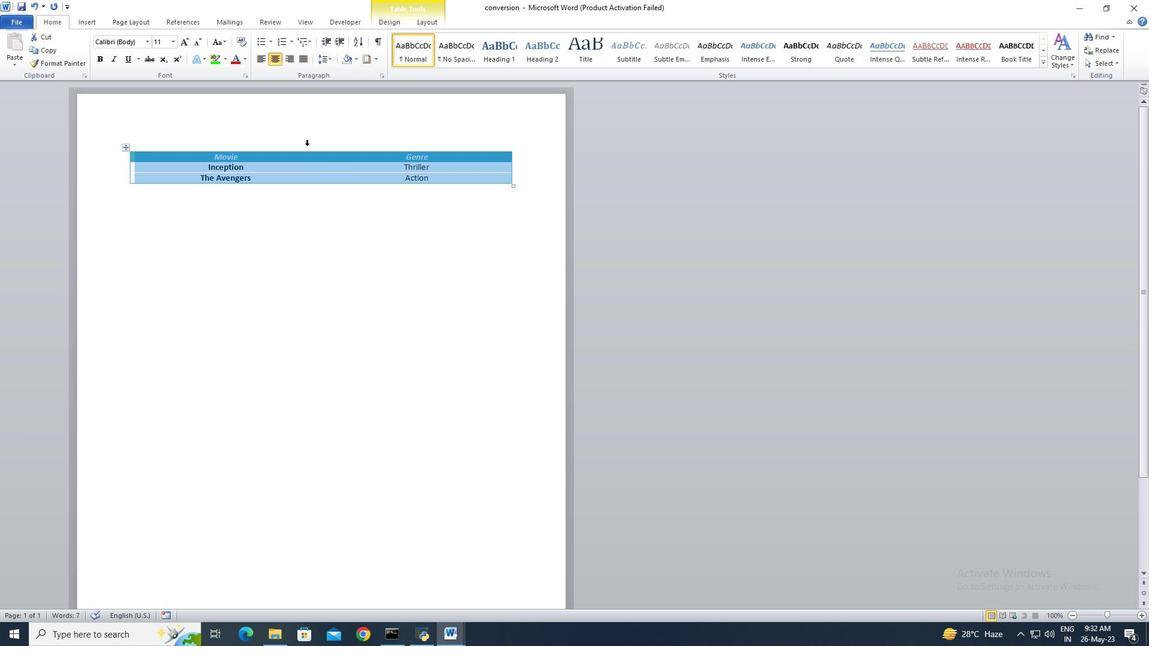 
Action: Mouse moved to (339, 198)
Screenshot: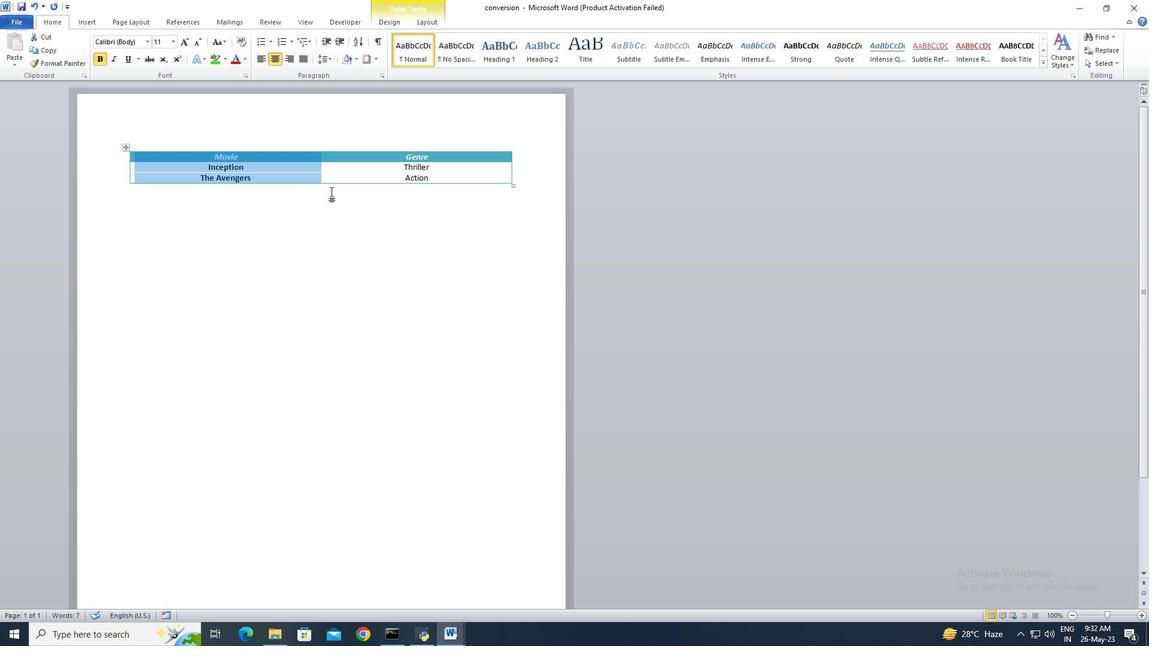 
Action: Mouse pressed left at (339, 198)
Screenshot: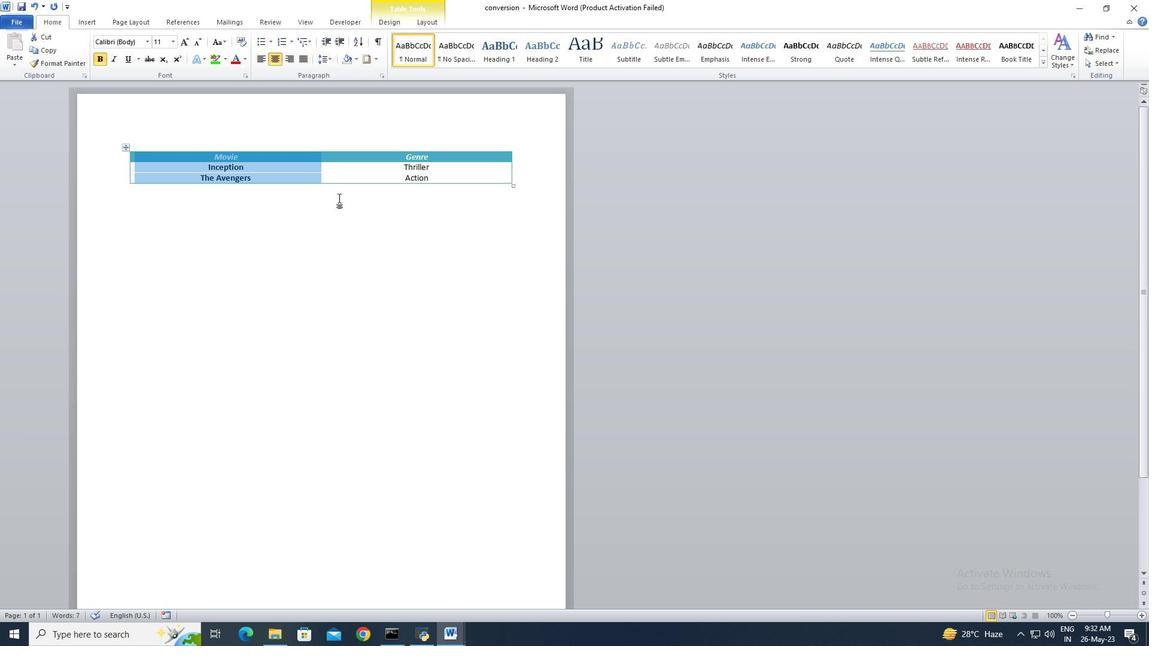 
